 Task: Open a Black Tie Letter Template save the file as 'mortgage' Remove the following opetions from template: '1.	Type the sender company name_x000D_
2.	Type the sender company address_x000D_
3.	Type the recipient address_x000D_
4.	Type the closing_x000D_
5.	Type the sender title_x000D_
6.	Type the sender company name_x000D_
'Pick the date  '18 May, 2023' and type Salutation  Good Afternoon. Add body to the letter I am writing to express my concerns regarding the recent policy changes implemented by the organization. I believe these changes may have unintended consequences and adversely impact employee morale and productivity. I request a dialogue to address these concerns and explore potential alternatives.. Insert watermark  'Do not copy 48'
Action: Mouse moved to (22, 21)
Screenshot: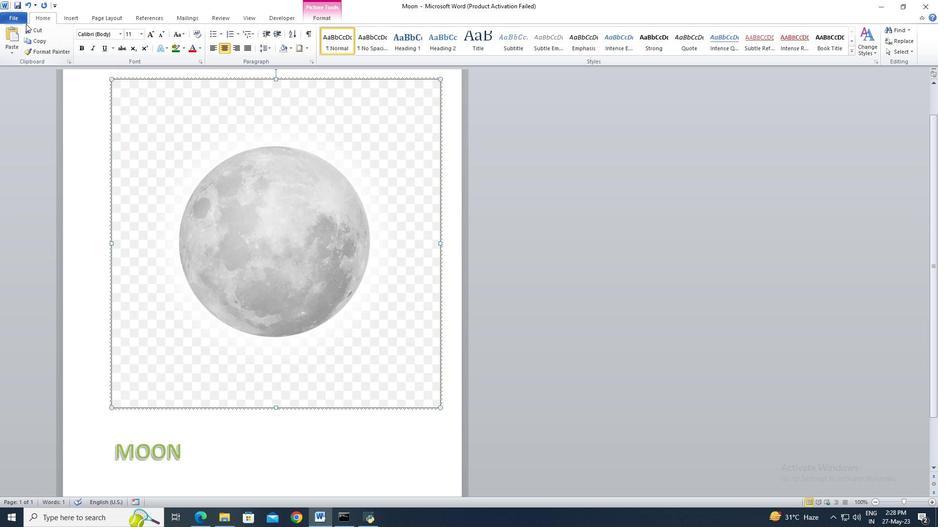 
Action: Mouse pressed left at (22, 21)
Screenshot: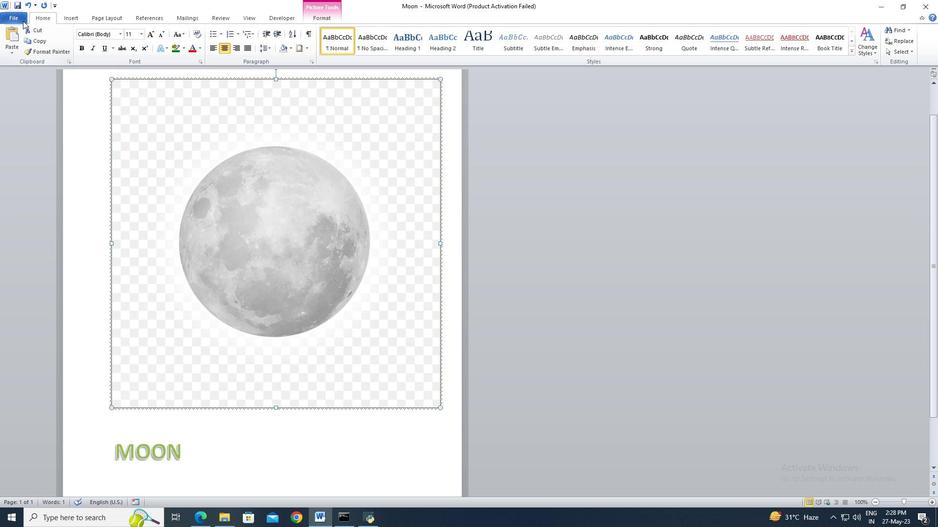 
Action: Mouse moved to (27, 127)
Screenshot: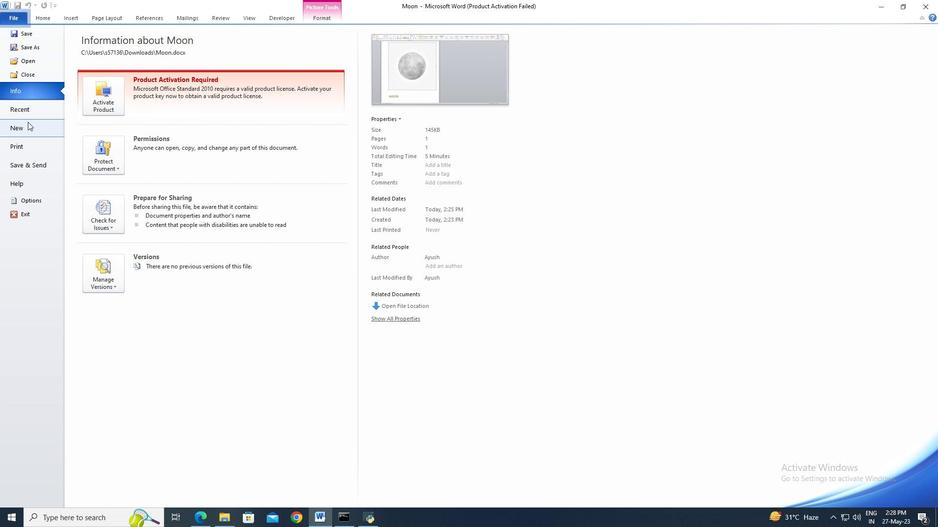 
Action: Mouse pressed left at (27, 127)
Screenshot: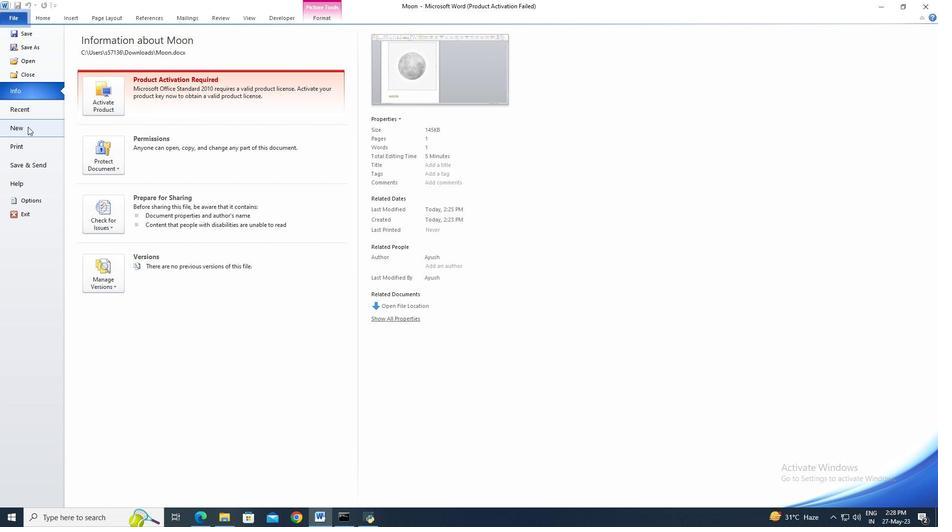 
Action: Mouse moved to (208, 110)
Screenshot: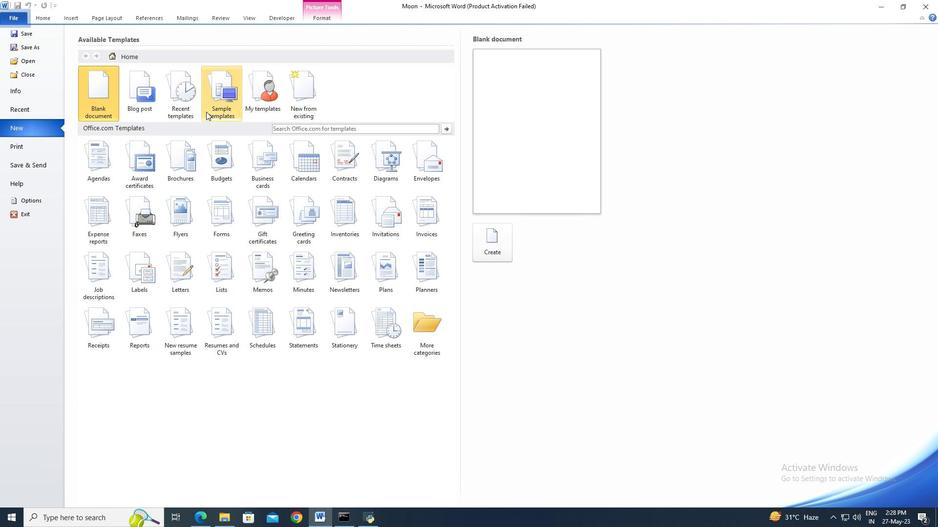
Action: Mouse pressed left at (208, 110)
Screenshot: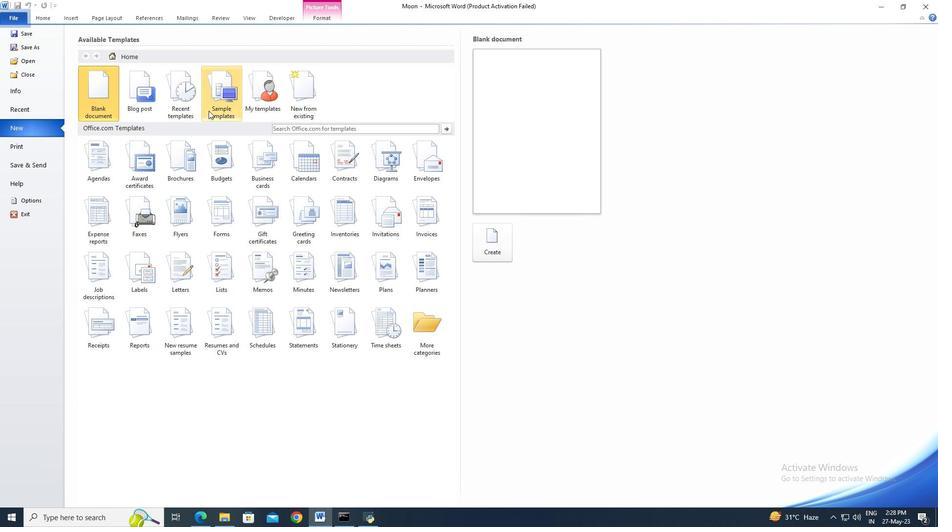 
Action: Mouse moved to (317, 197)
Screenshot: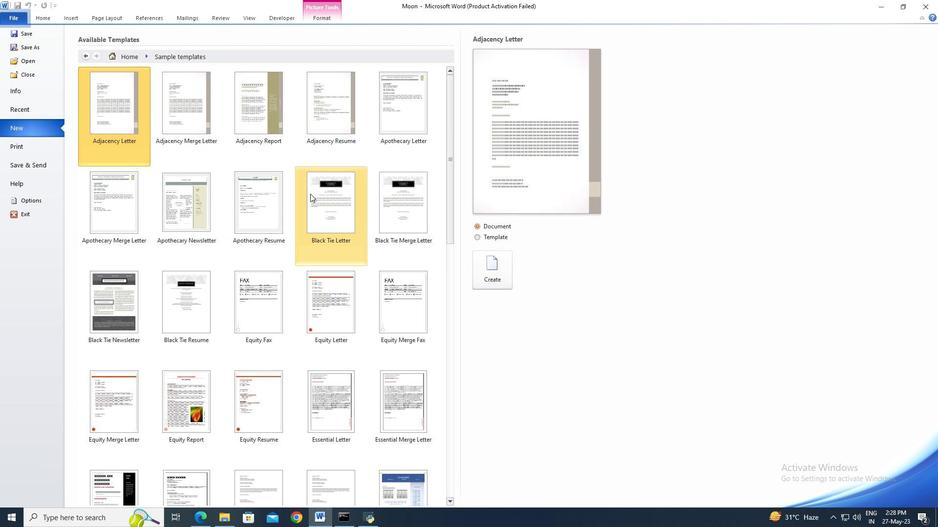 
Action: Mouse pressed left at (317, 197)
Screenshot: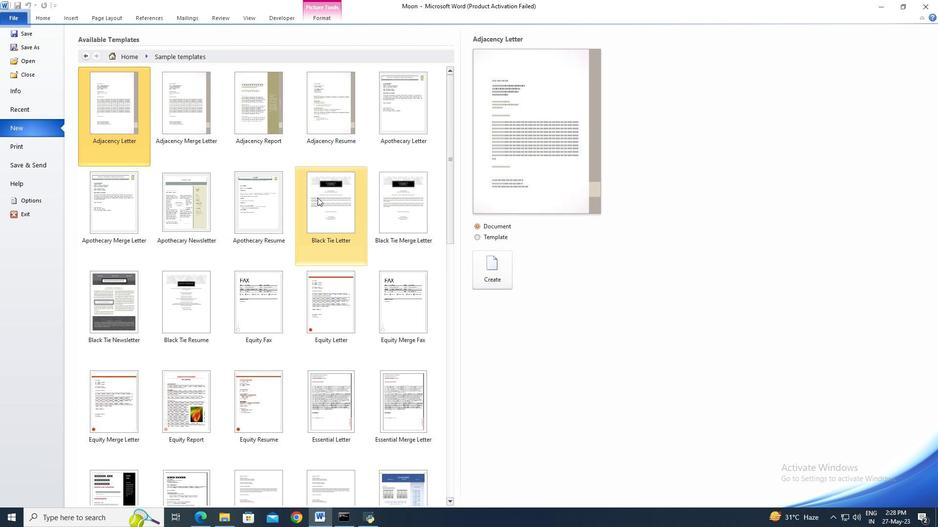 
Action: Mouse moved to (476, 237)
Screenshot: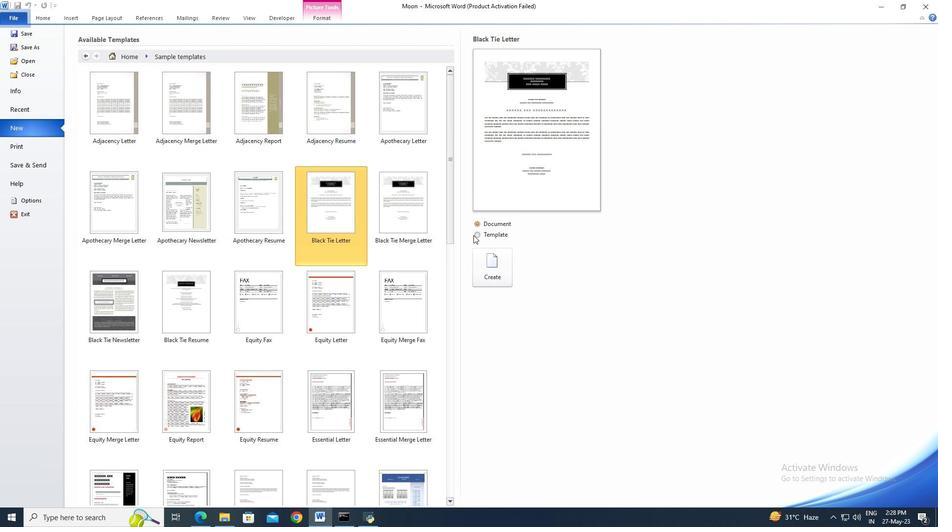 
Action: Mouse pressed left at (476, 237)
Screenshot: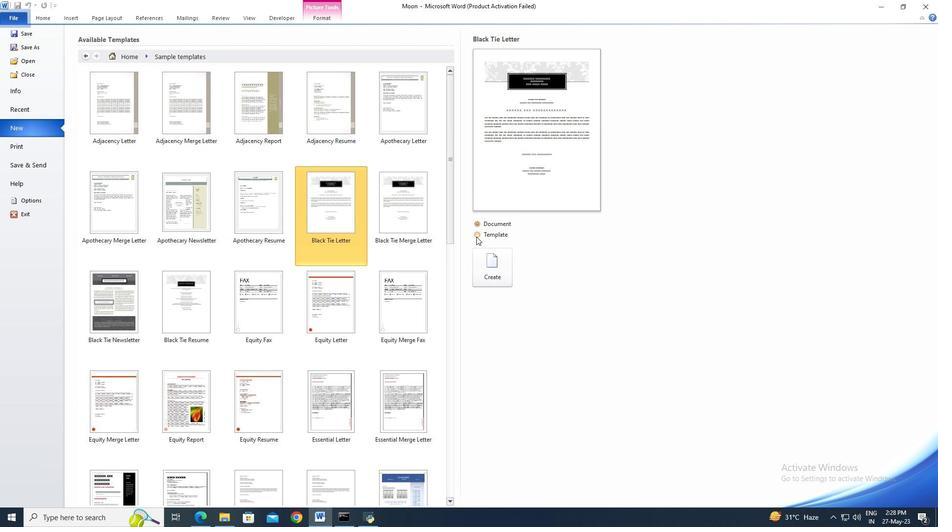 
Action: Mouse moved to (482, 259)
Screenshot: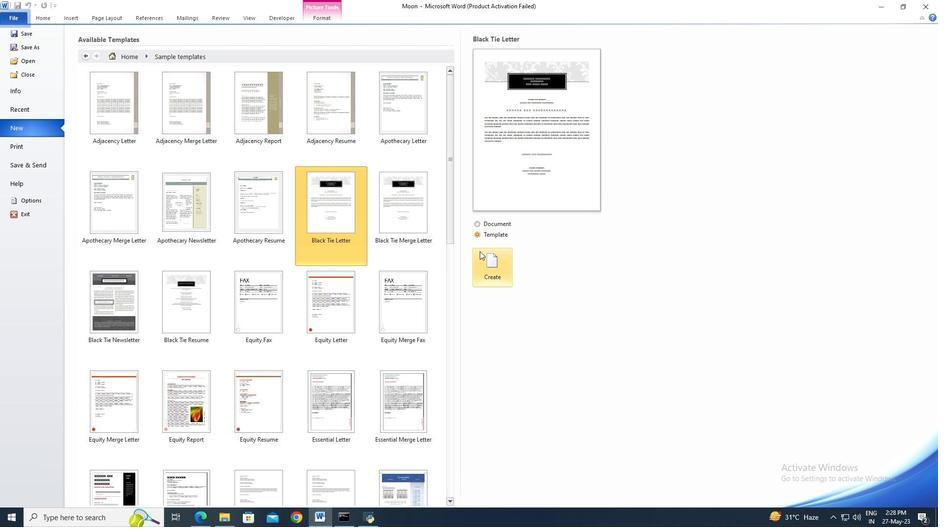 
Action: Mouse pressed left at (482, 259)
Screenshot: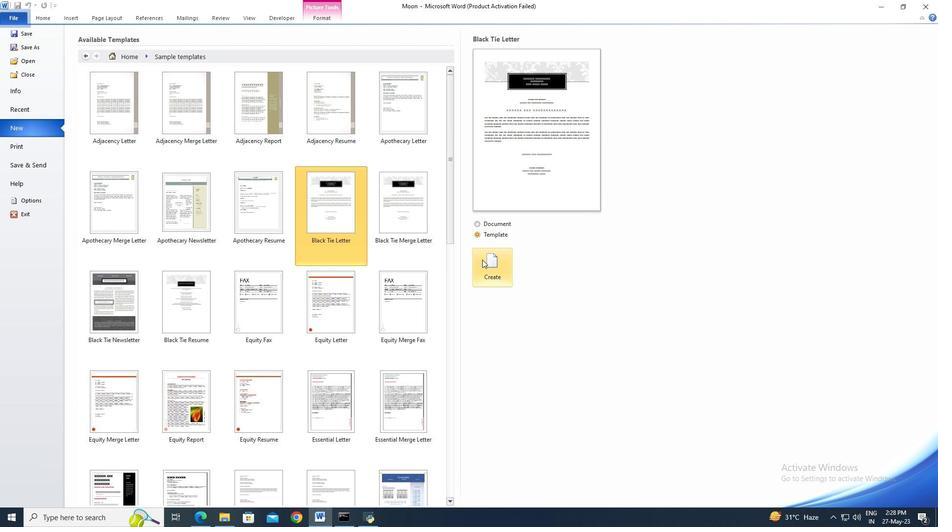 
Action: Mouse moved to (22, 21)
Screenshot: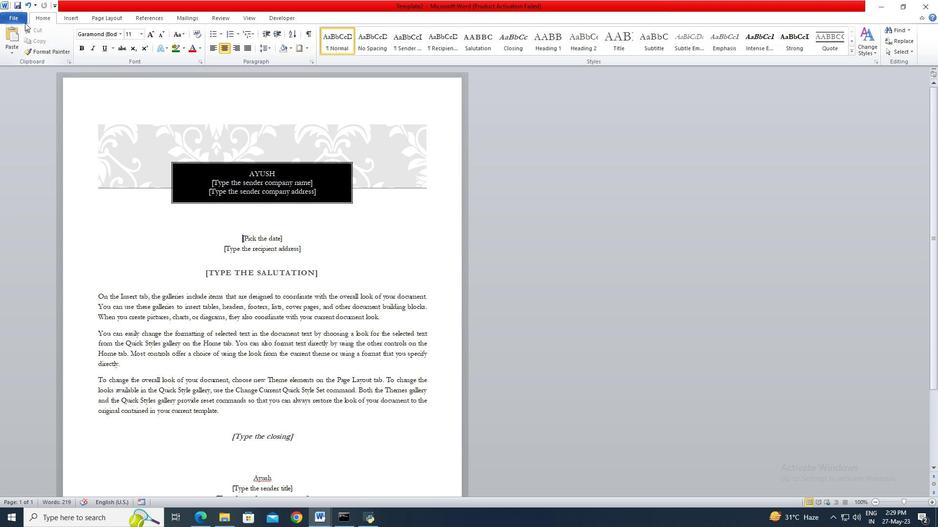 
Action: Mouse pressed left at (22, 21)
Screenshot: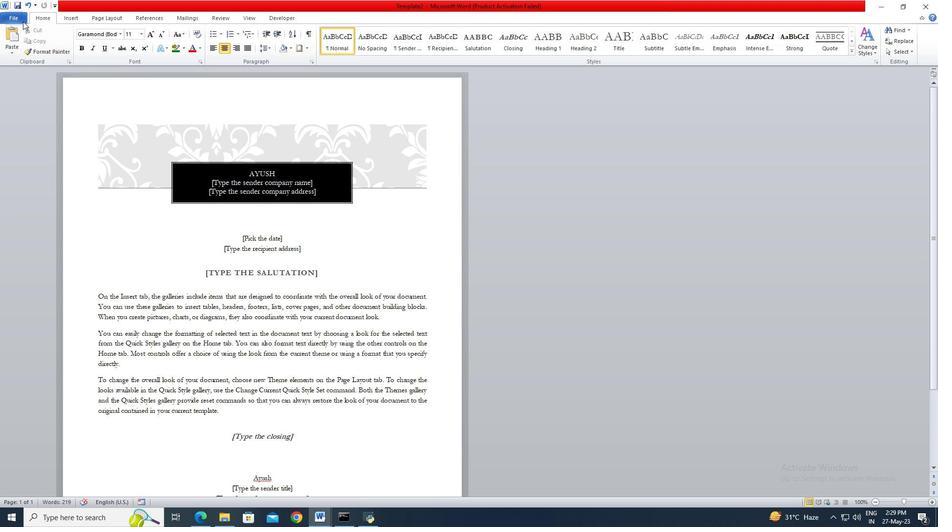 
Action: Mouse moved to (24, 45)
Screenshot: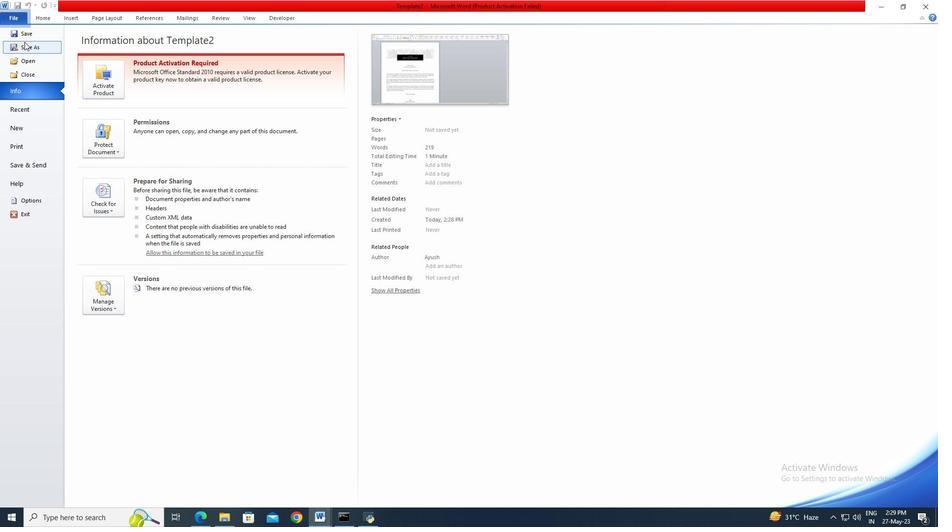 
Action: Mouse pressed left at (24, 45)
Screenshot: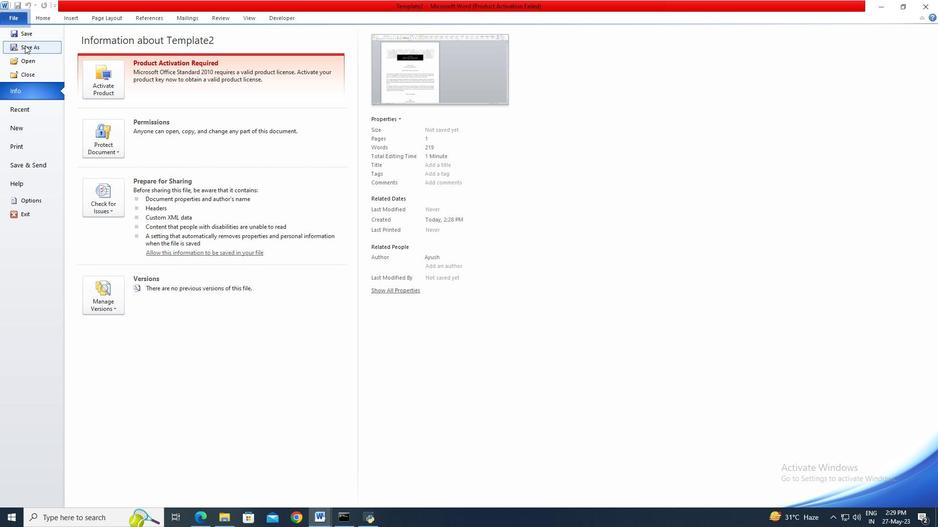 
Action: Mouse moved to (43, 103)
Screenshot: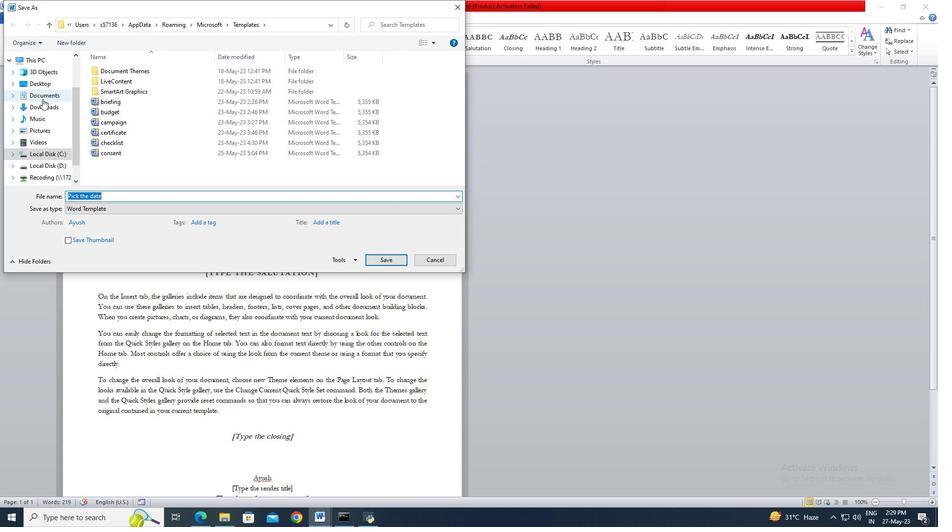 
Action: Mouse pressed left at (43, 103)
Screenshot: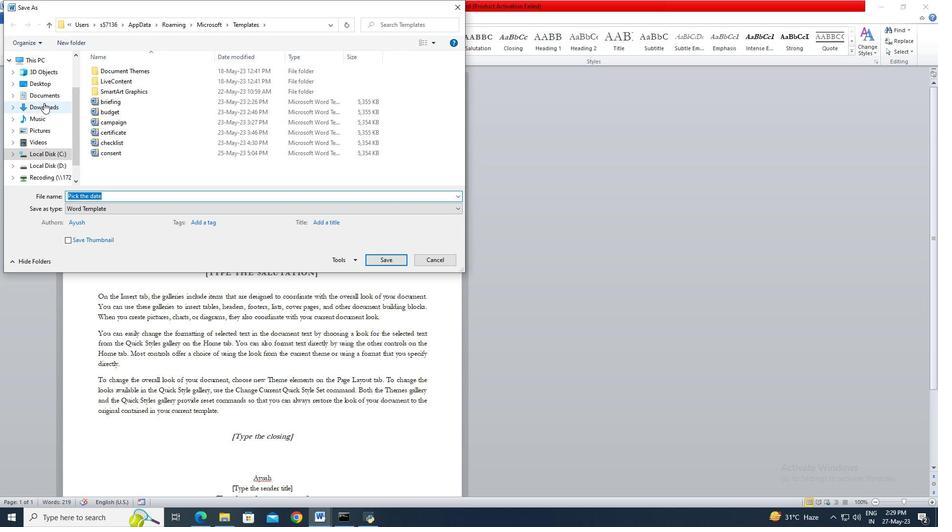 
Action: Mouse moved to (86, 194)
Screenshot: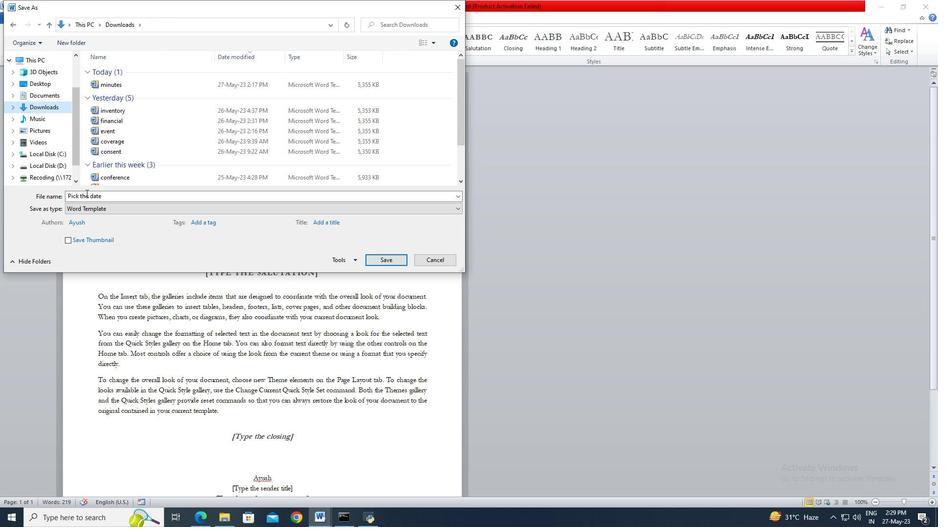 
Action: Mouse pressed left at (86, 194)
Screenshot: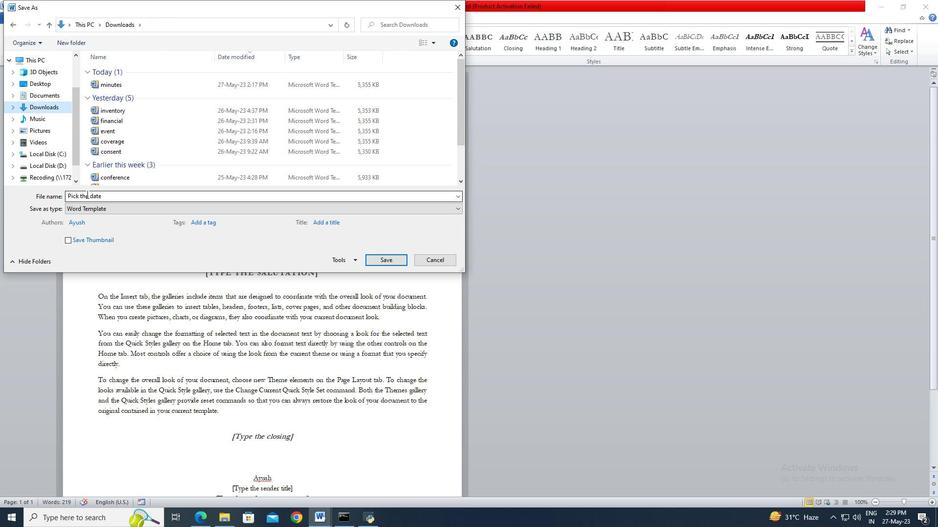 
Action: Key pressed mortgage
Screenshot: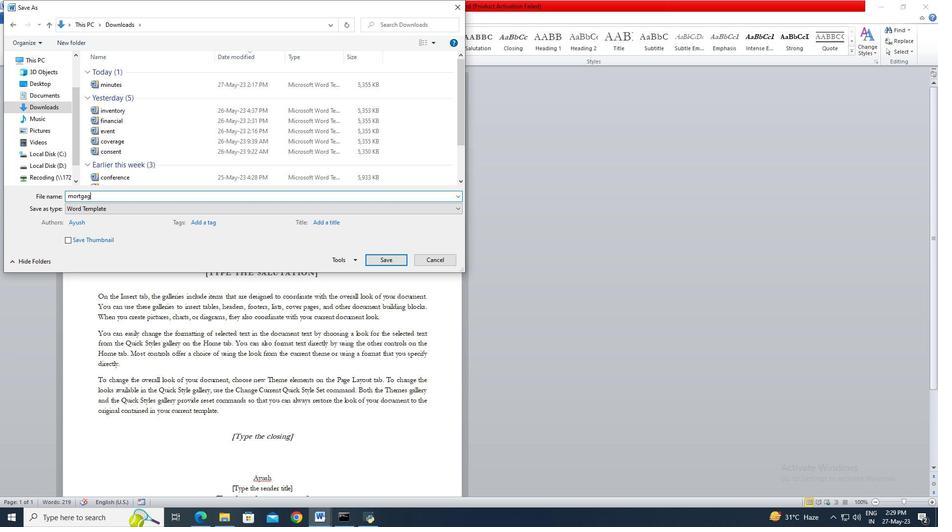 
Action: Mouse moved to (372, 261)
Screenshot: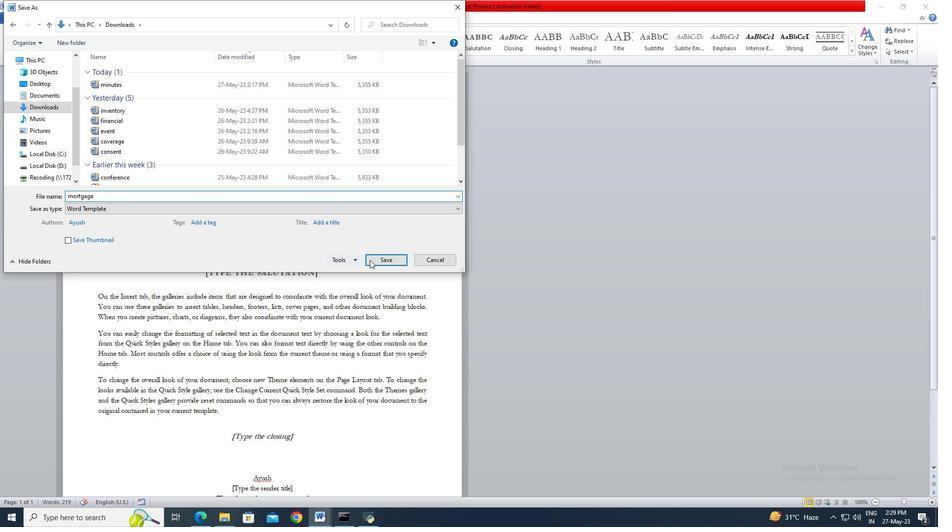 
Action: Mouse pressed left at (372, 261)
Screenshot: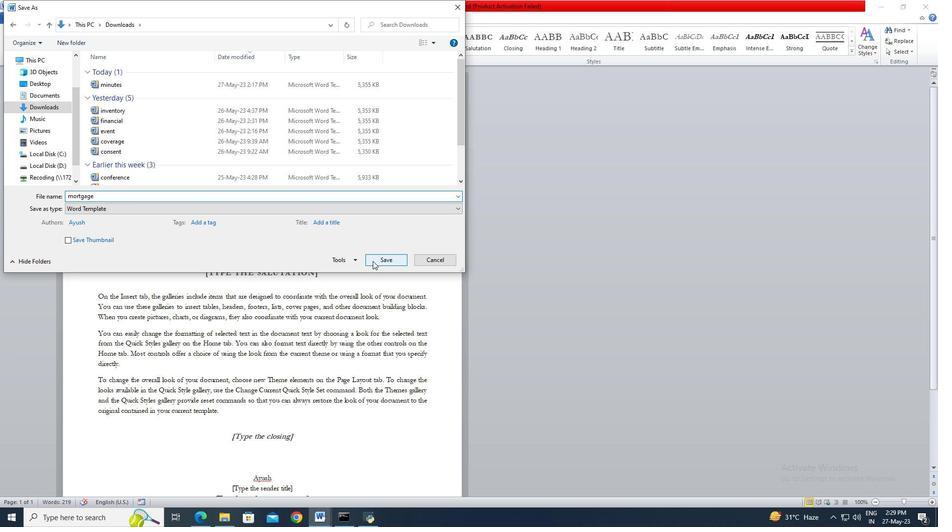 
Action: Mouse moved to (315, 182)
Screenshot: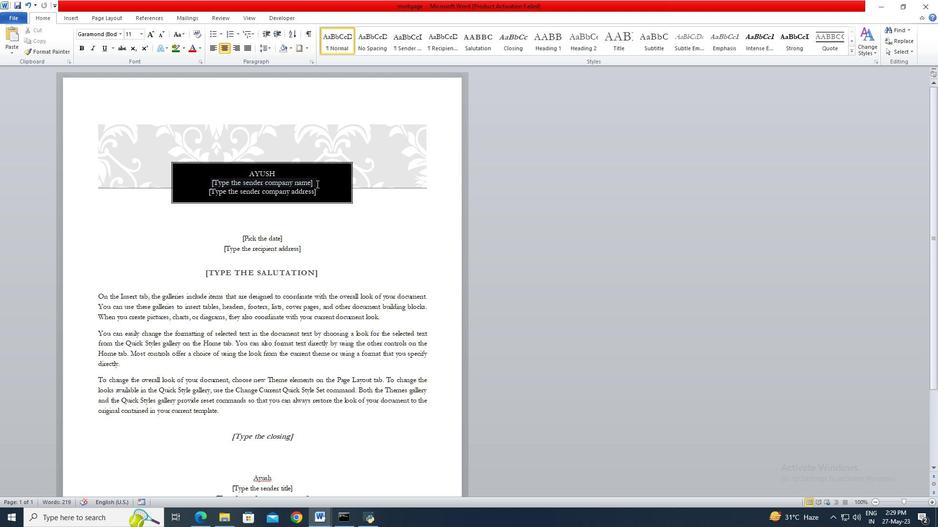 
Action: Mouse pressed left at (315, 182)
Screenshot: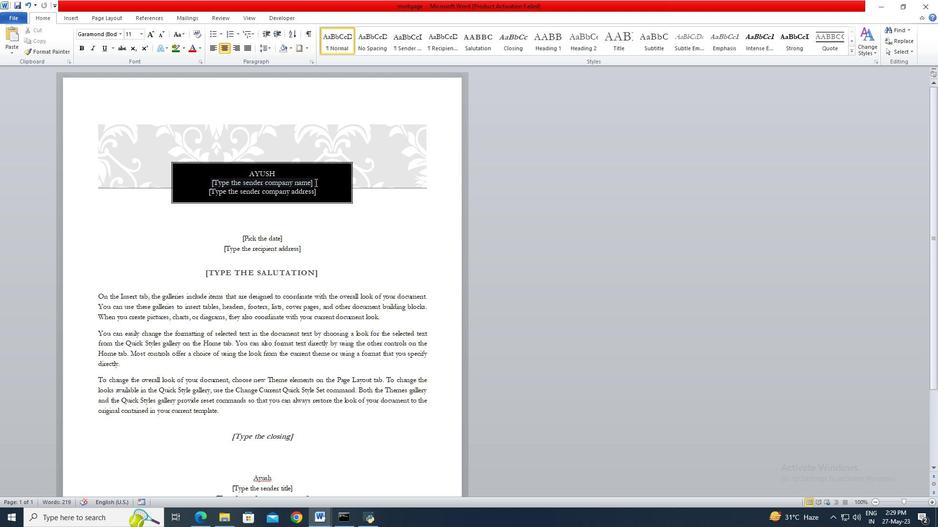 
Action: Key pressed <Key.backspace>
Screenshot: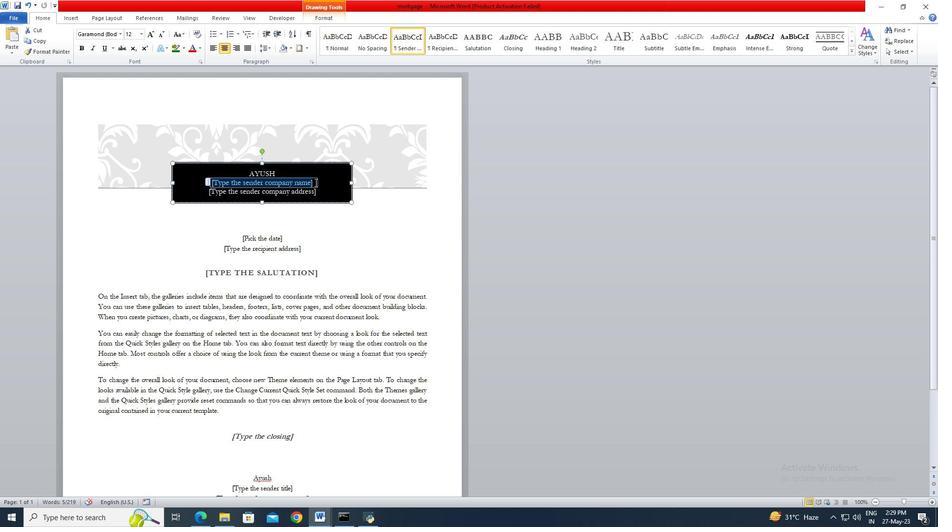 
Action: Mouse moved to (315, 182)
Screenshot: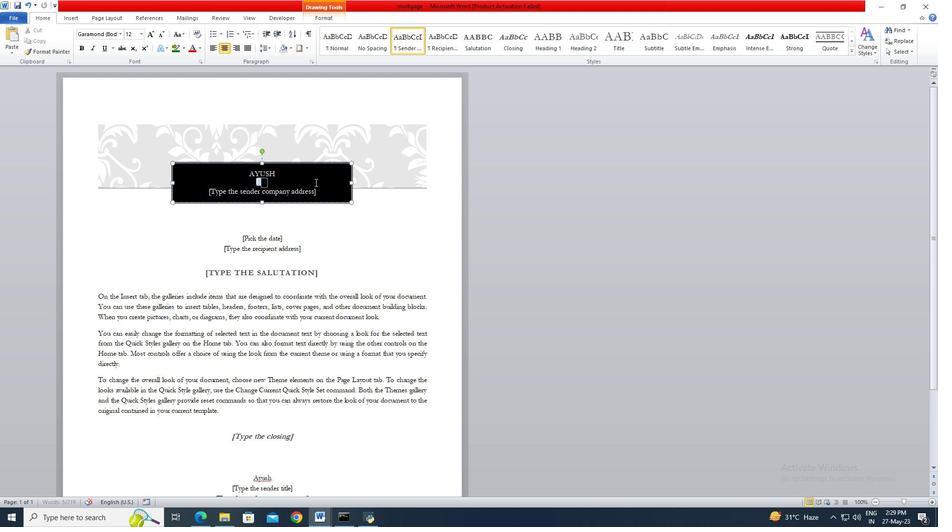 
Action: Key pressed <Key.delete>
Screenshot: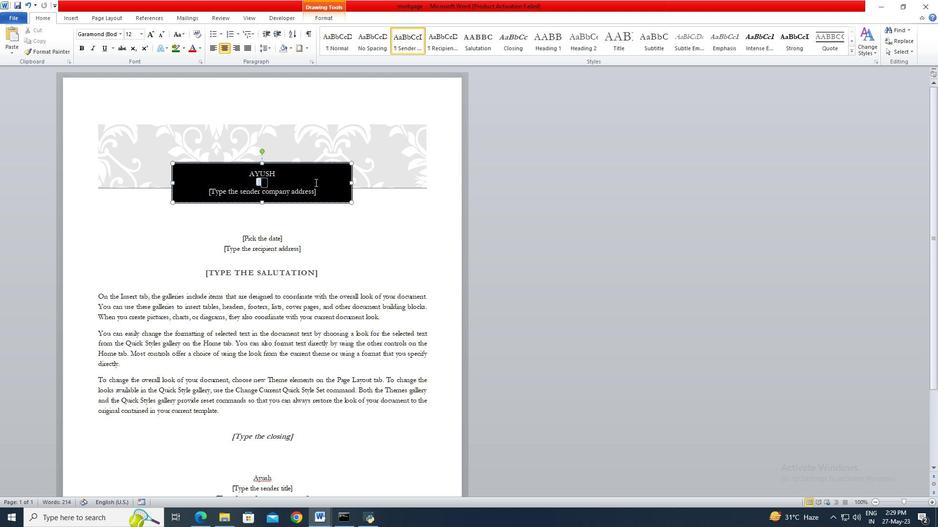 
Action: Mouse moved to (315, 191)
Screenshot: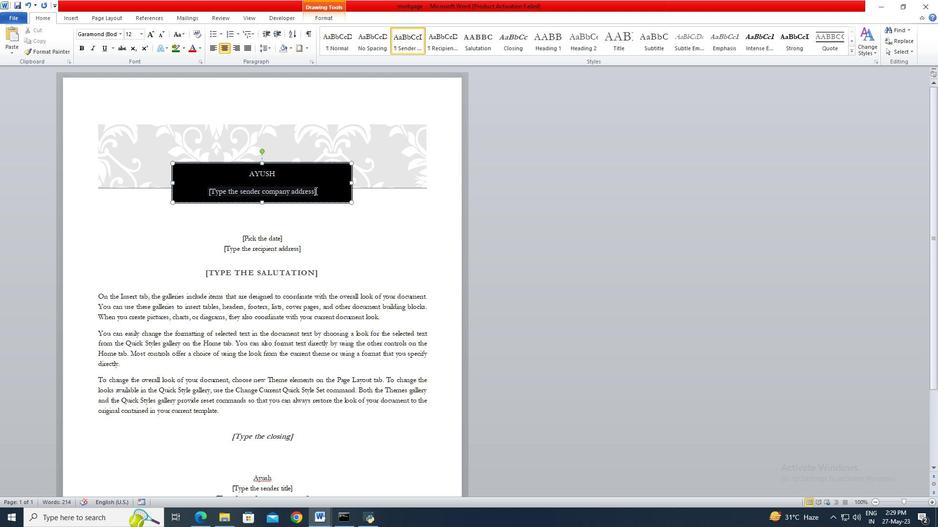 
Action: Mouse pressed left at (315, 191)
Screenshot: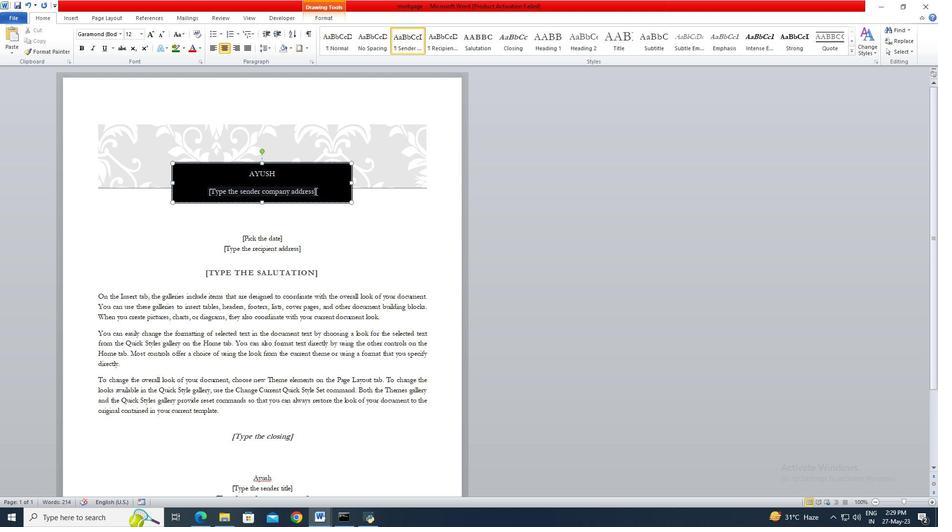 
Action: Key pressed <Key.backspace>
Screenshot: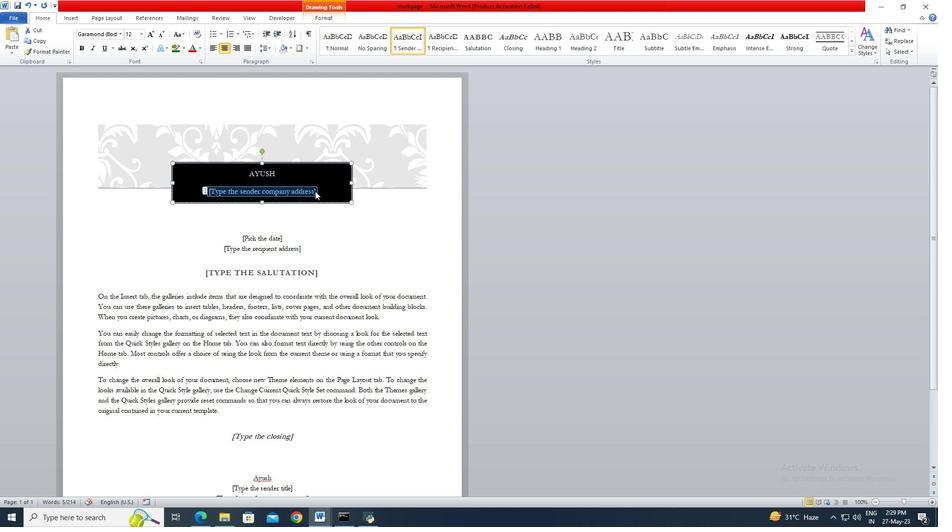 
Action: Mouse moved to (296, 254)
Screenshot: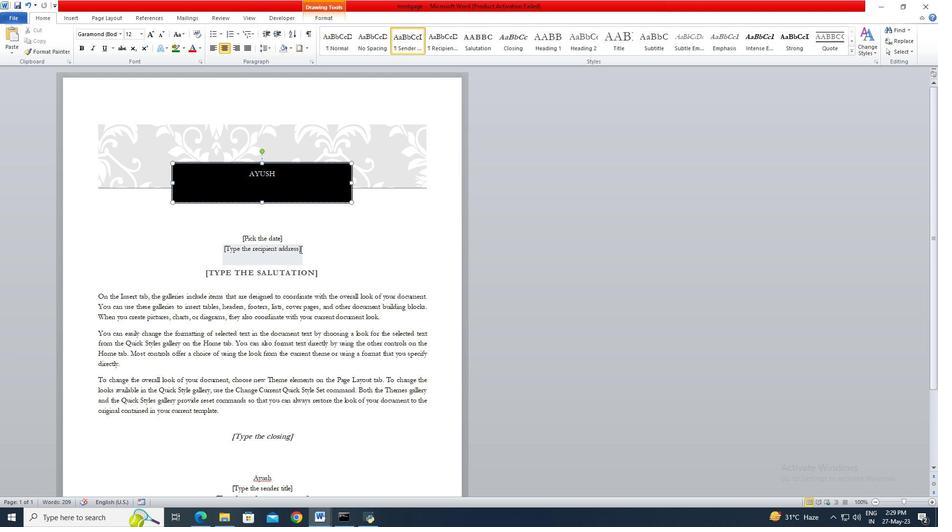 
Action: Mouse pressed left at (296, 254)
Screenshot: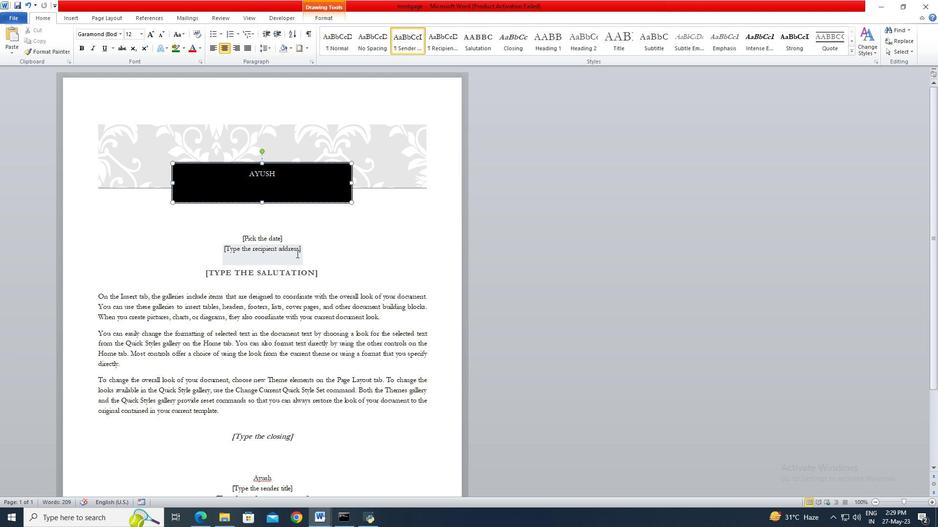 
Action: Key pressed <Key.backspace>
Screenshot: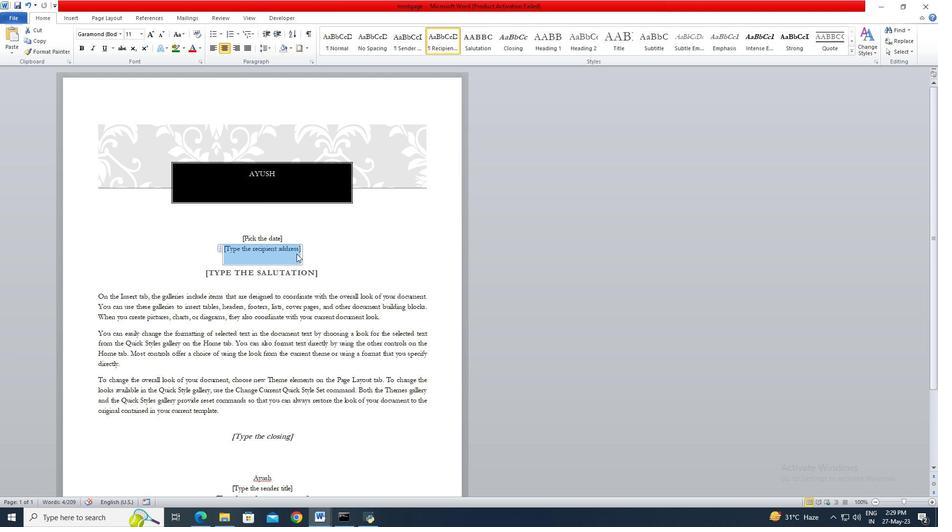 
Action: Mouse scrolled (296, 253) with delta (0, 0)
Screenshot: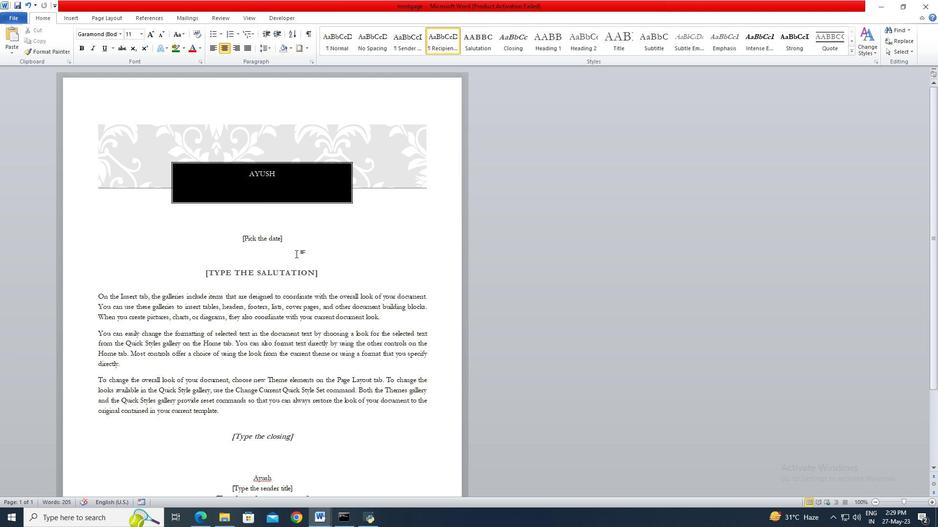 
Action: Mouse scrolled (296, 253) with delta (0, 0)
Screenshot: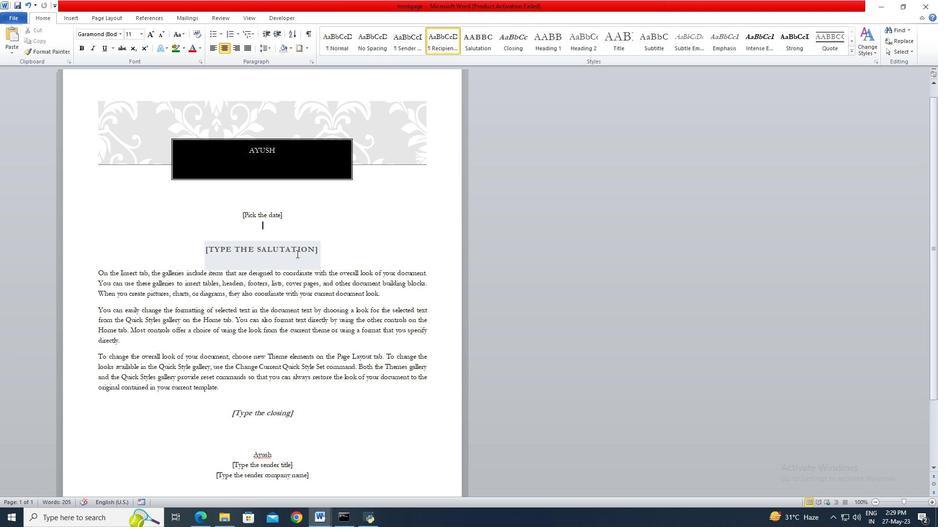 
Action: Mouse scrolled (296, 253) with delta (0, 0)
Screenshot: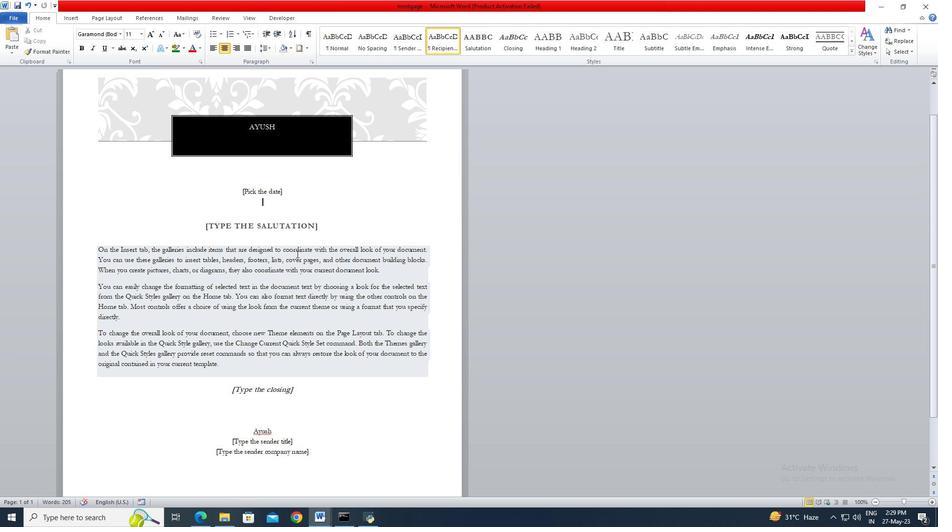
Action: Mouse moved to (289, 368)
Screenshot: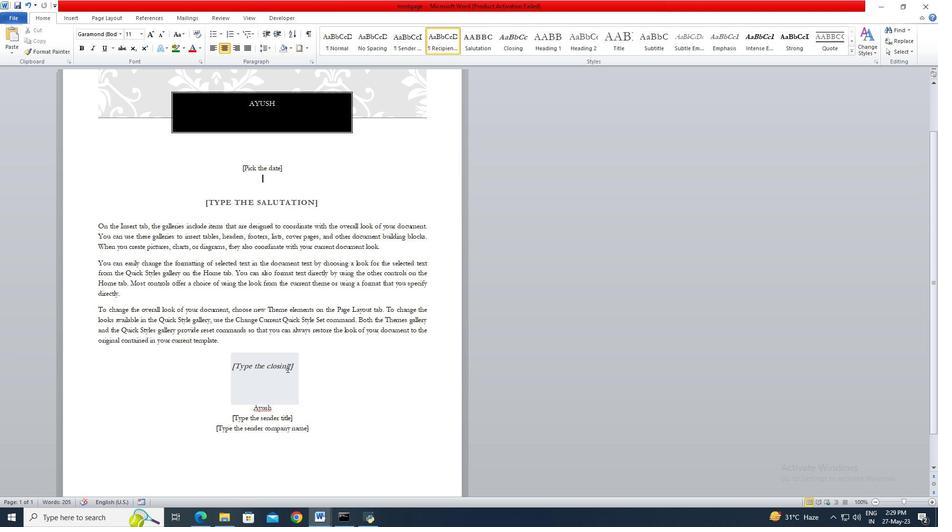 
Action: Mouse pressed left at (289, 368)
Screenshot: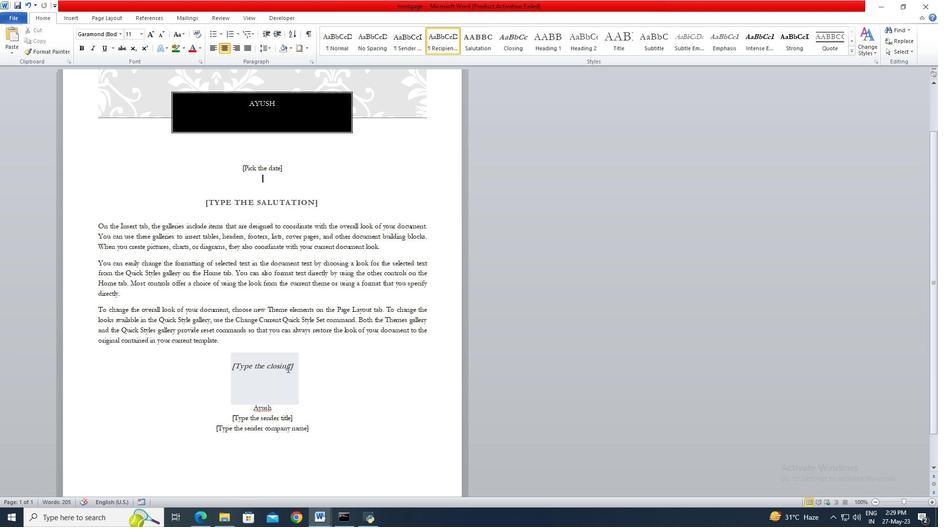 
Action: Key pressed <Key.backspace>
Screenshot: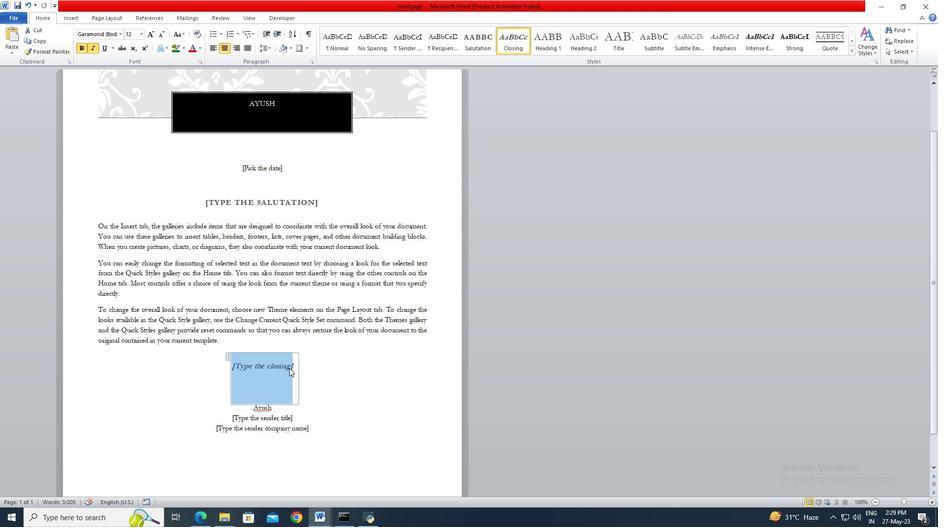 
Action: Mouse moved to (288, 417)
Screenshot: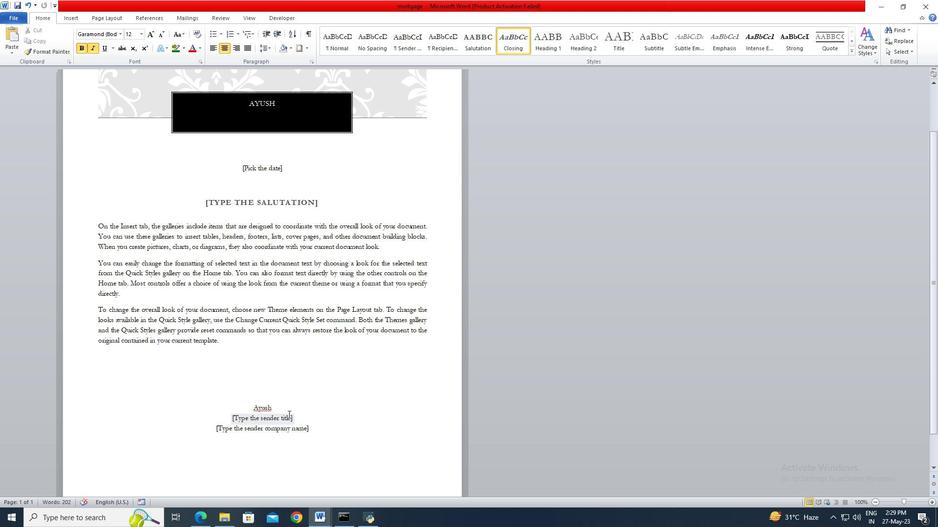 
Action: Mouse pressed left at (288, 417)
Screenshot: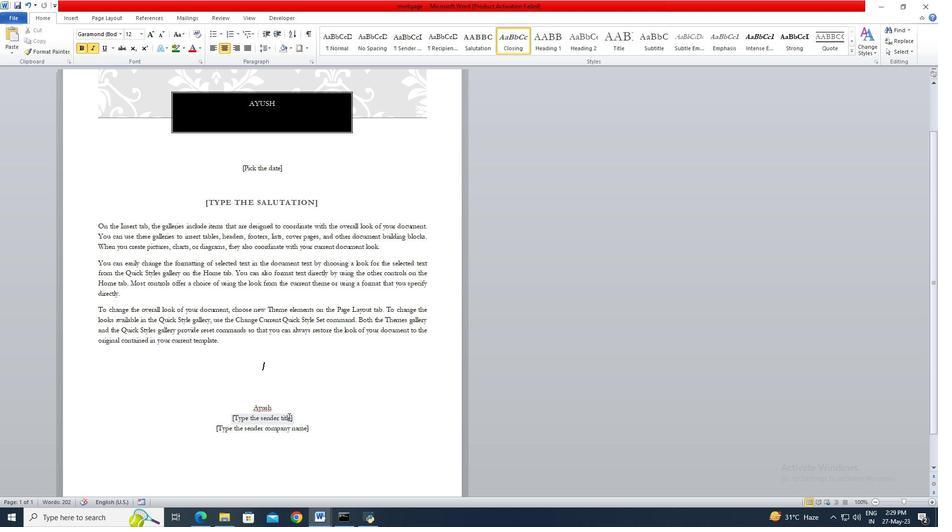 
Action: Key pressed <Key.backspace>
Screenshot: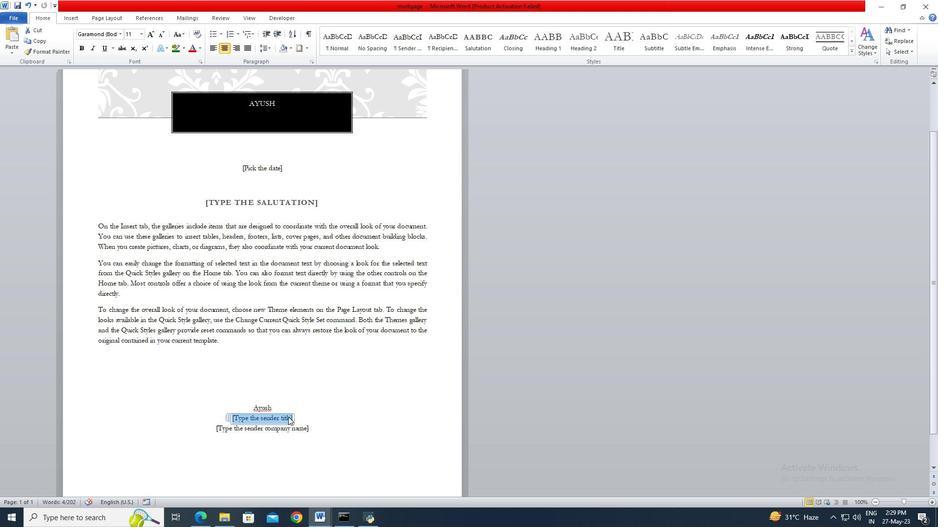 
Action: Mouse moved to (292, 428)
Screenshot: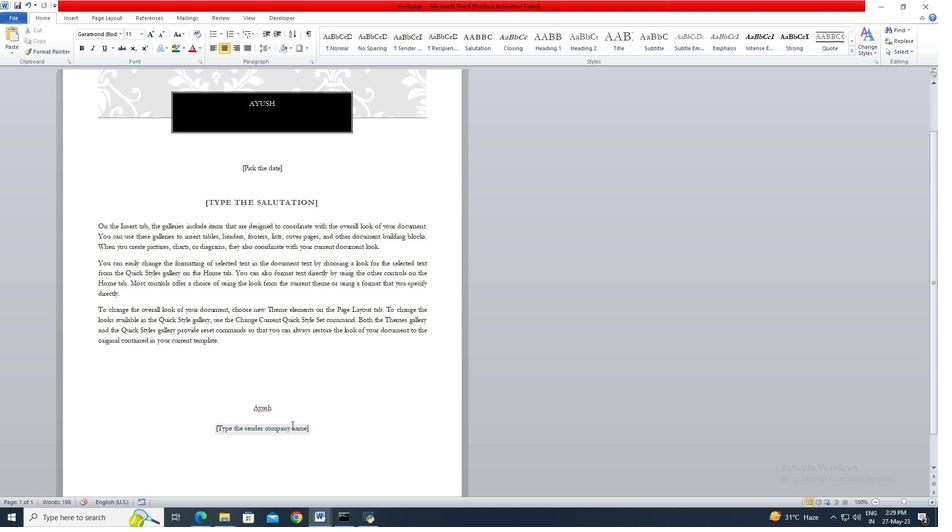 
Action: Mouse pressed left at (292, 428)
Screenshot: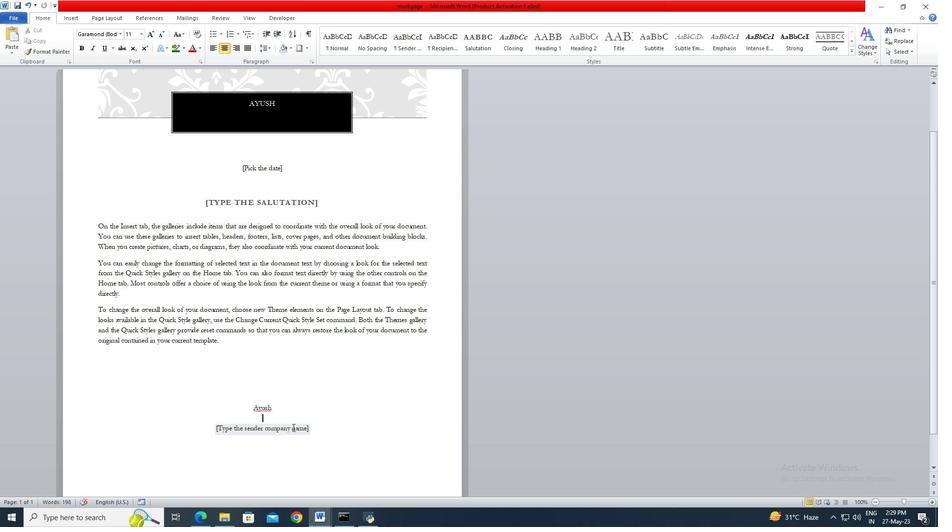 
Action: Key pressed <Key.backspace><Key.delete>
Screenshot: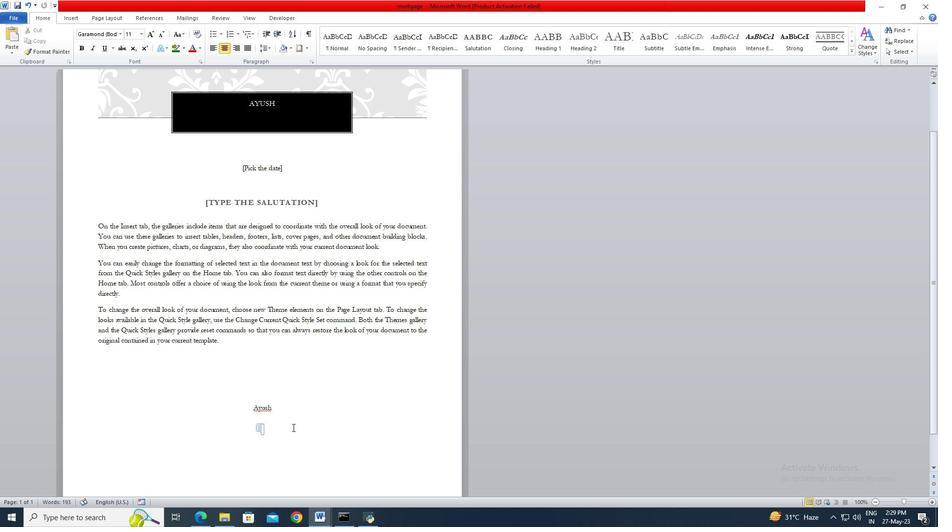 
Action: Mouse moved to (251, 172)
Screenshot: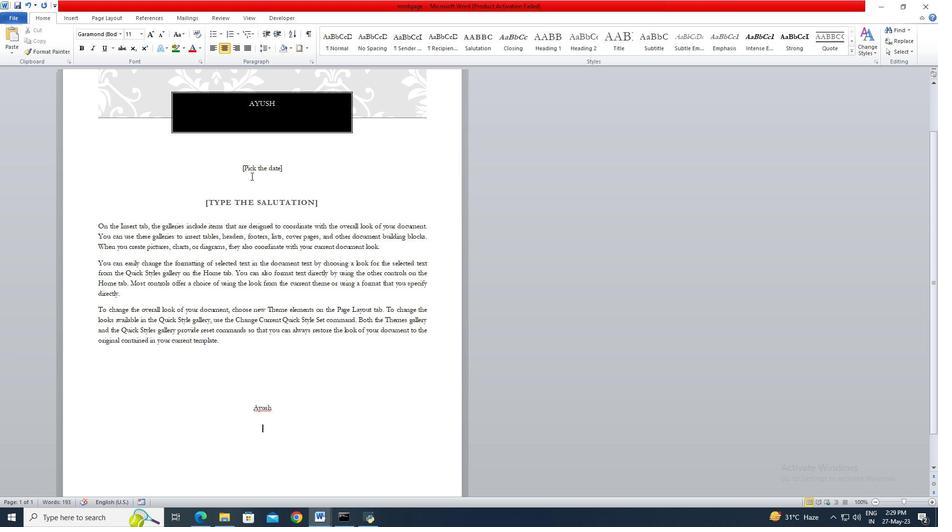 
Action: Mouse pressed left at (251, 172)
Screenshot: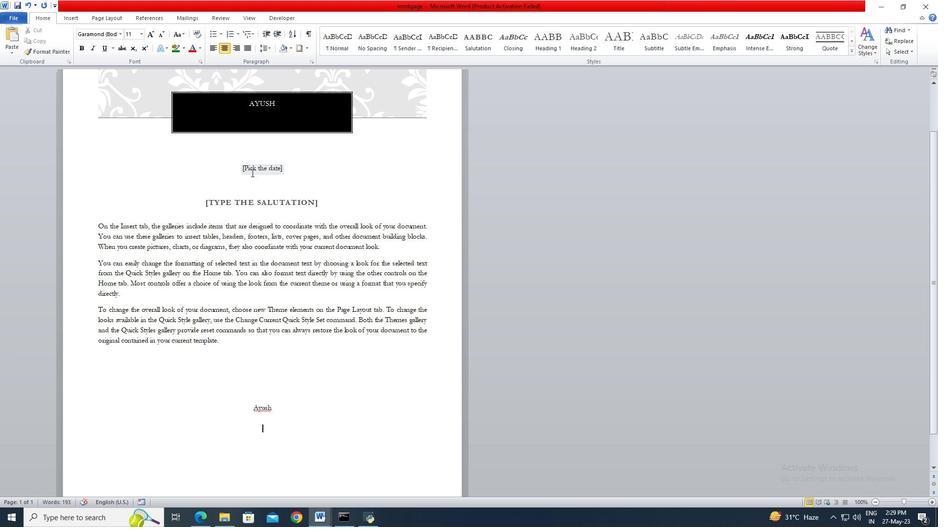 
Action: Mouse moved to (288, 169)
Screenshot: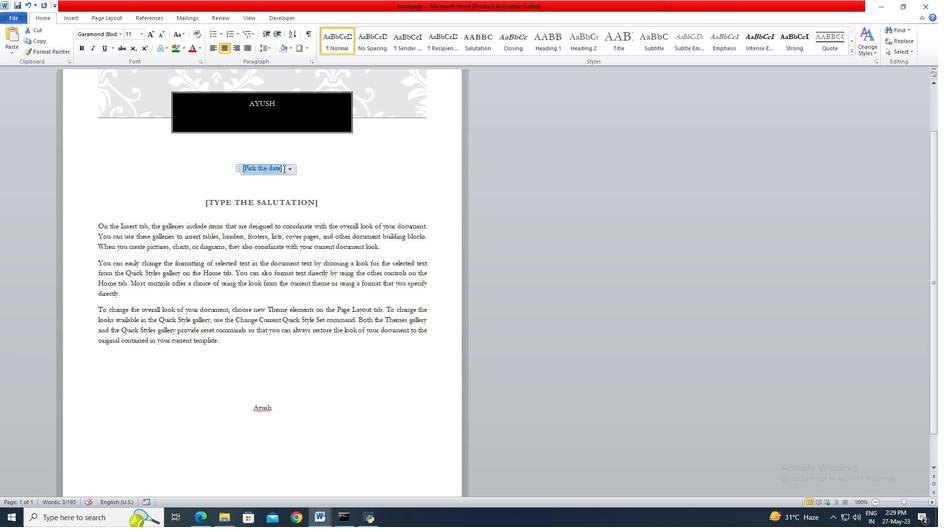 
Action: Mouse pressed left at (288, 169)
Screenshot: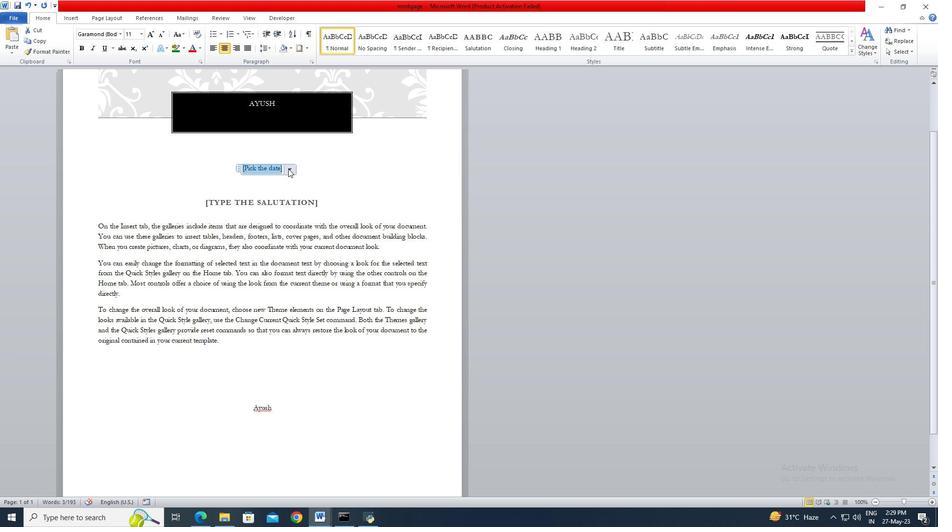 
Action: Mouse moved to (256, 214)
Screenshot: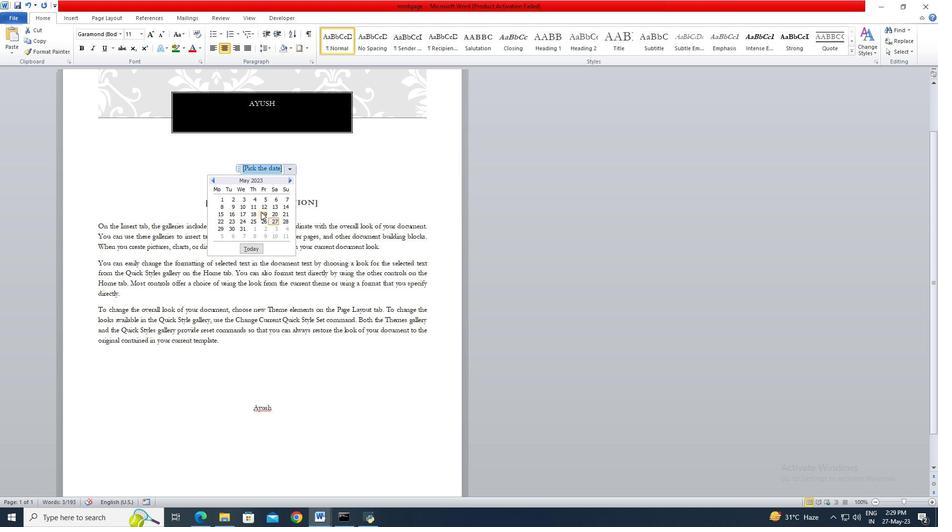 
Action: Mouse pressed left at (256, 214)
Screenshot: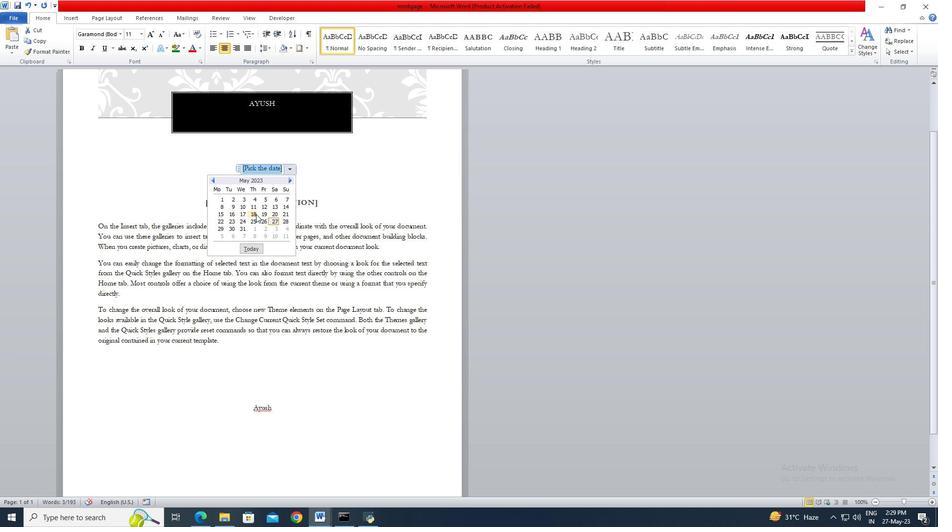 
Action: Mouse moved to (252, 208)
Screenshot: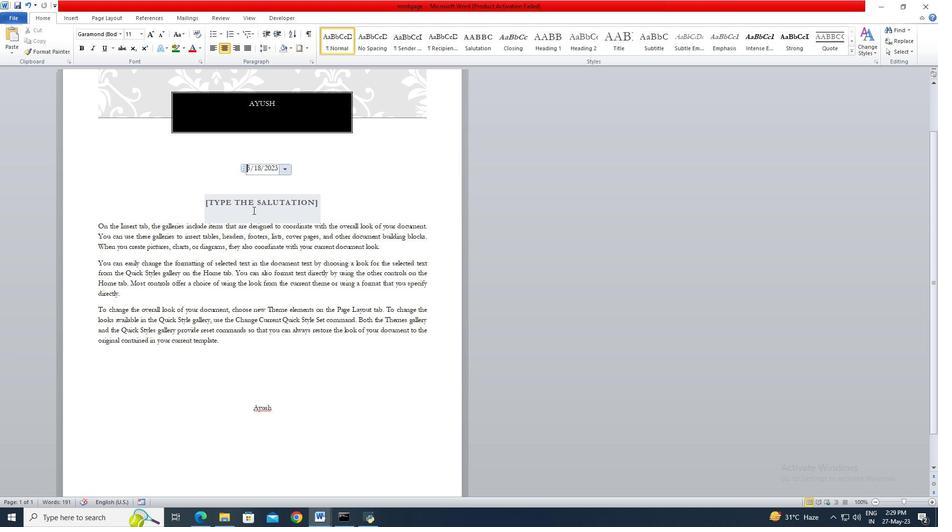 
Action: Mouse pressed left at (252, 208)
Screenshot: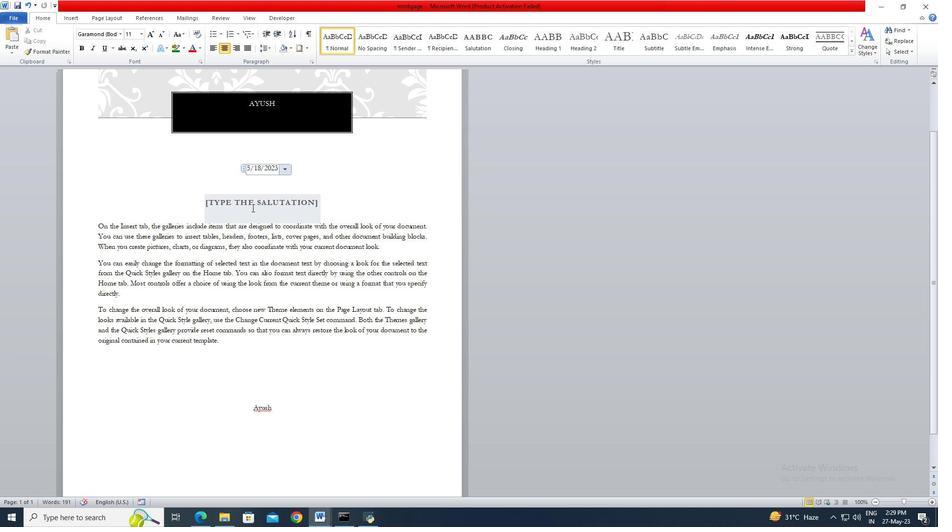 
Action: Key pressed <Key.shift>Good<Key.space><Key.shift>Afternoon
Screenshot: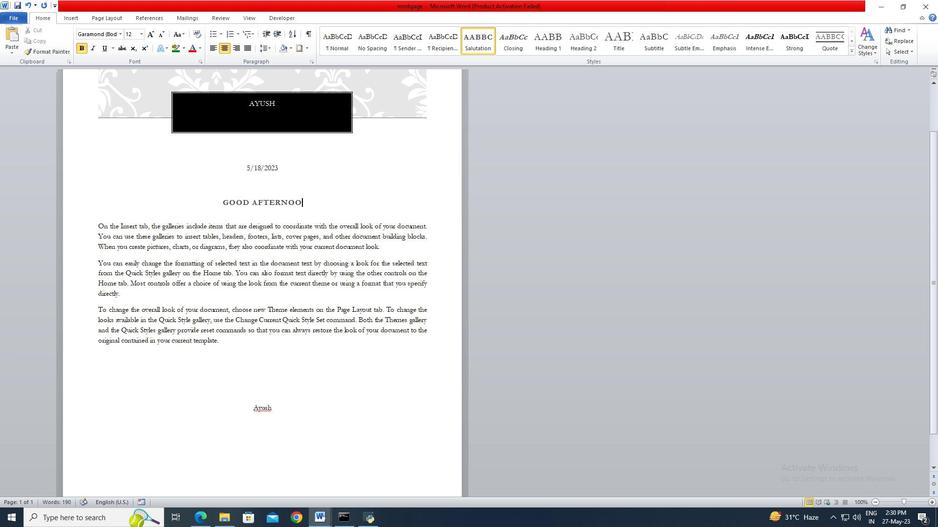 
Action: Mouse moved to (185, 227)
Screenshot: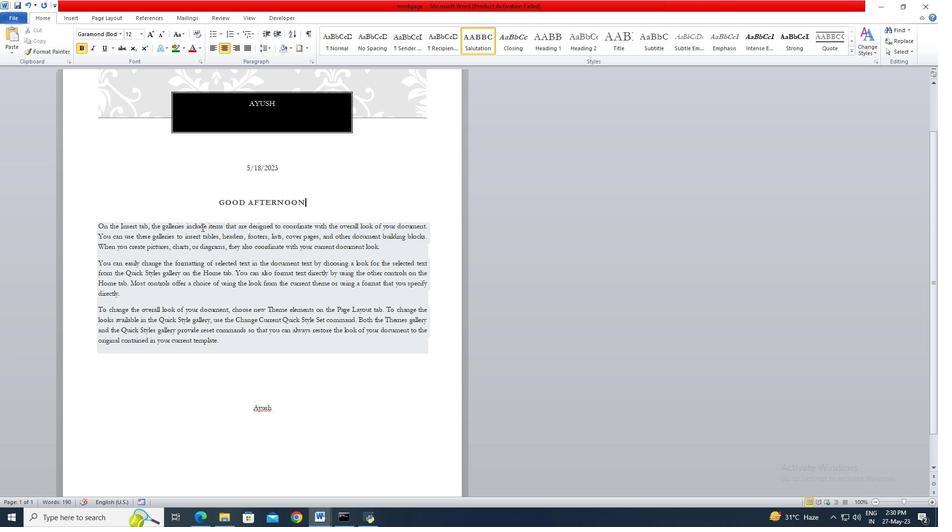 
Action: Mouse pressed left at (185, 227)
Screenshot: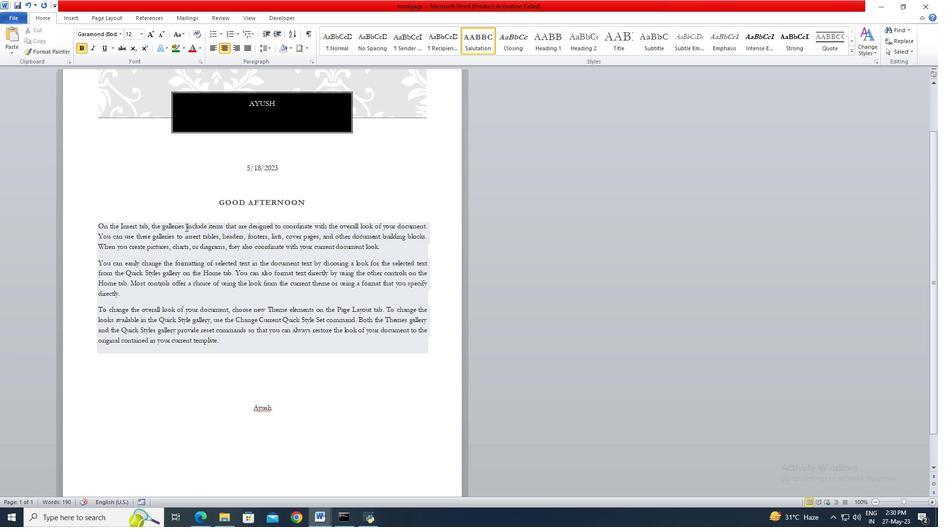 
Action: Mouse moved to (187, 230)
Screenshot: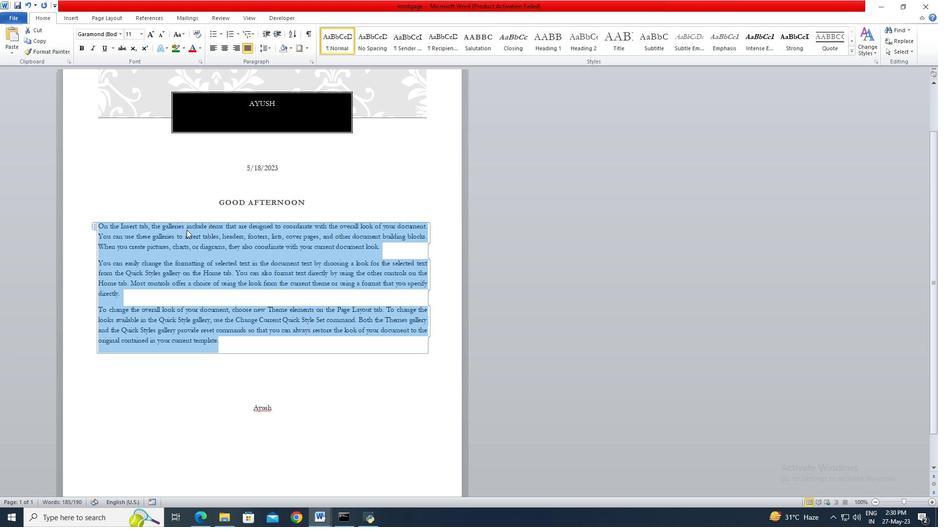 
Action: Key pressed <Key.shift>I<Key.space>am<Key.space>writing<Key.space>to<Key.space>express<Key.space>my<Key.space>concerns<Key.space>regarding<Key.space>the<Key.space>recent<Key.space>polici<Key.backspace>y<Key.space>changes<Key.space>implemented<Key.space>by<Key.space>the<Key.space>organization.<Key.space><Key.shift>I<Key.space>believe<Key.space>these<Key.space>changes<Key.space>may<Key.space>have<Key.space>unintended<Key.space>consequences<Key.space>and<Key.space>adversely<Key.space>impact<Key.space>employee<Key.space>morale<Key.space>and<Key.space>productivity.<Key.space><Key.shift>I<Key.space>request<Key.space>a<Key.space>dialogue<Key.space>to<Key.space>address<Key.space>these<Key.space>concerns<Key.space>and<Key.space>explore<Key.space>potential<Key.space>alternatives.
Screenshot: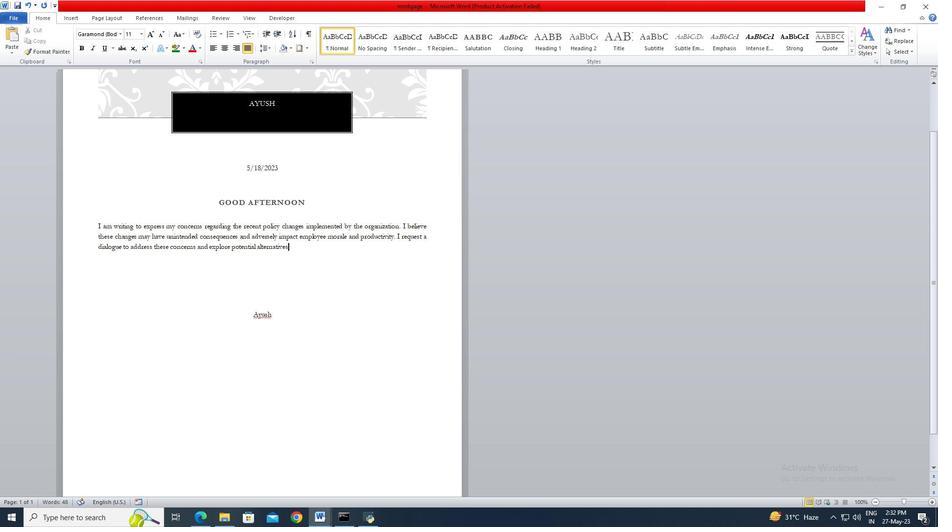 
Action: Mouse moved to (111, 20)
Screenshot: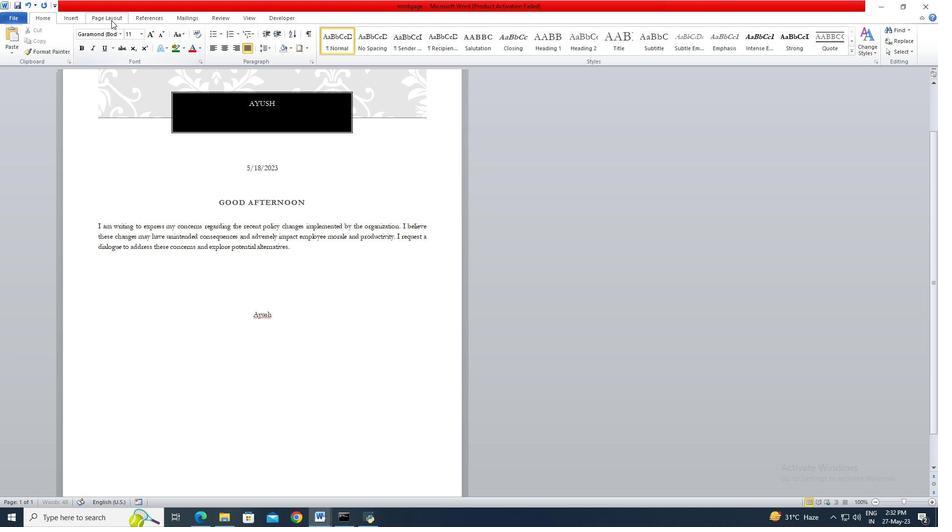 
Action: Mouse pressed left at (111, 20)
Screenshot: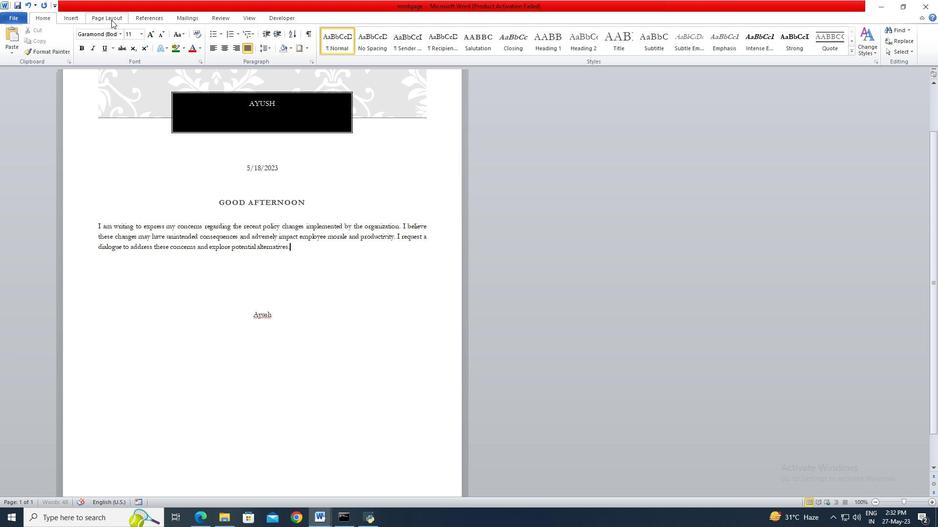 
Action: Mouse moved to (220, 51)
Screenshot: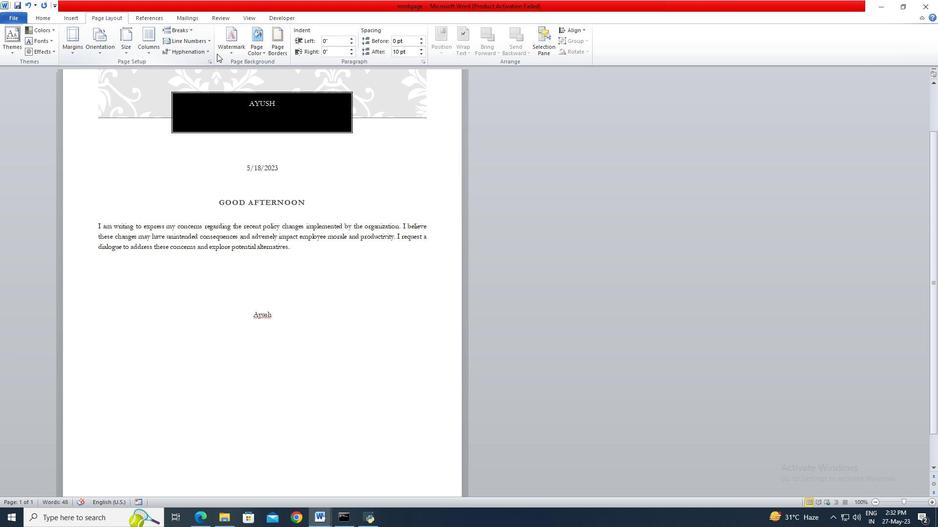 
Action: Mouse pressed left at (220, 51)
Screenshot: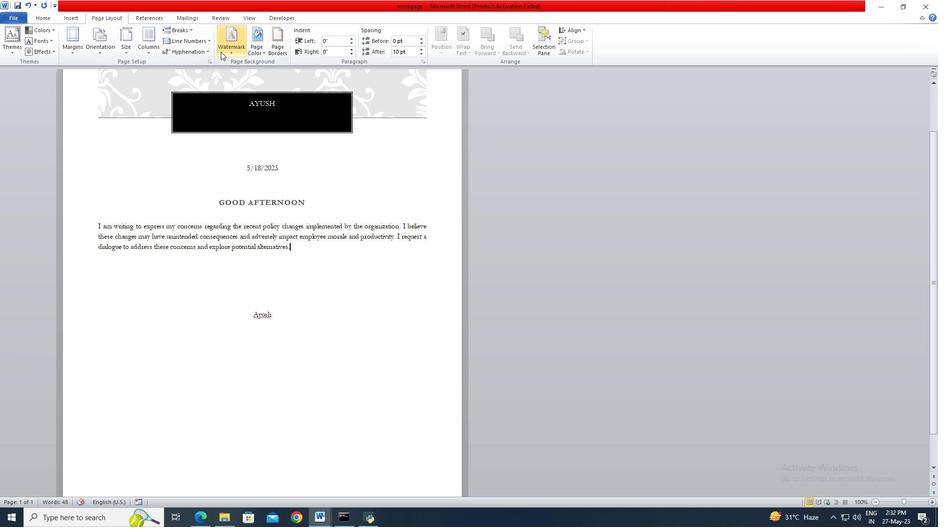 
Action: Mouse moved to (273, 345)
Screenshot: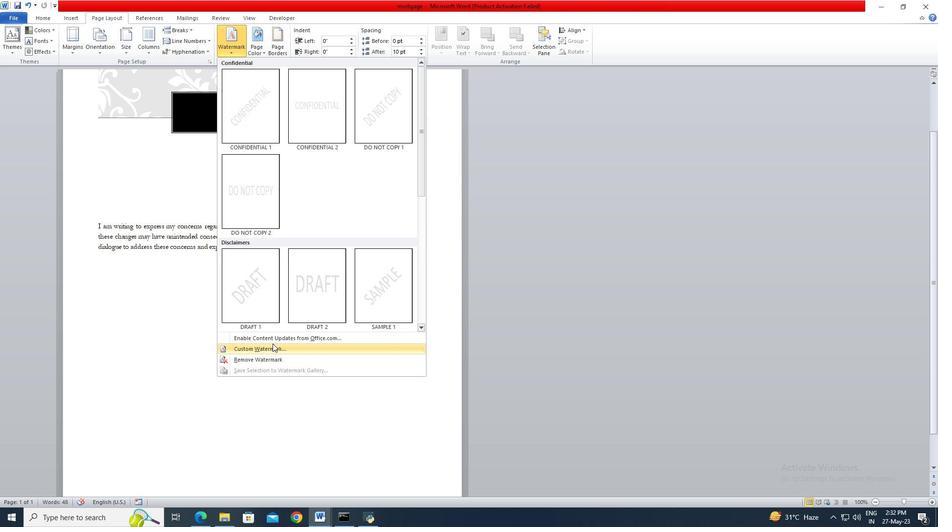 
Action: Mouse pressed left at (273, 345)
Screenshot: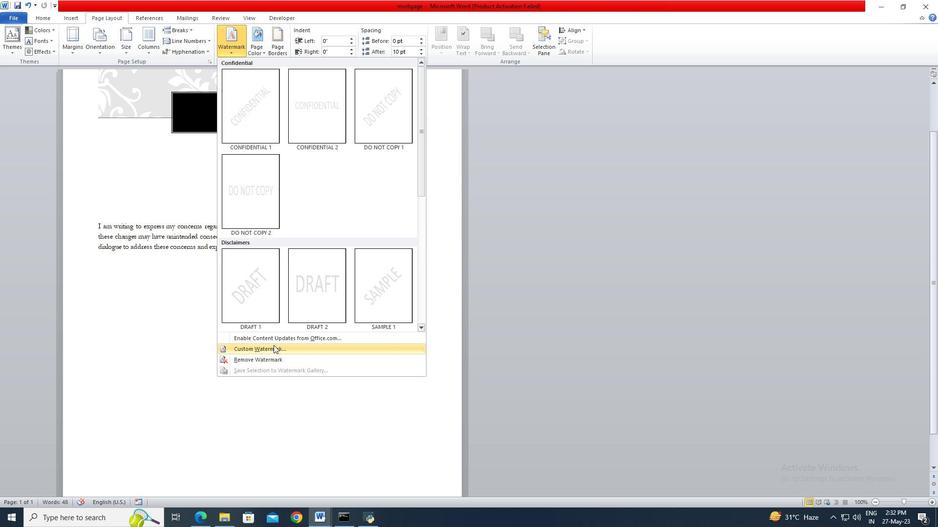 
Action: Mouse moved to (382, 232)
Screenshot: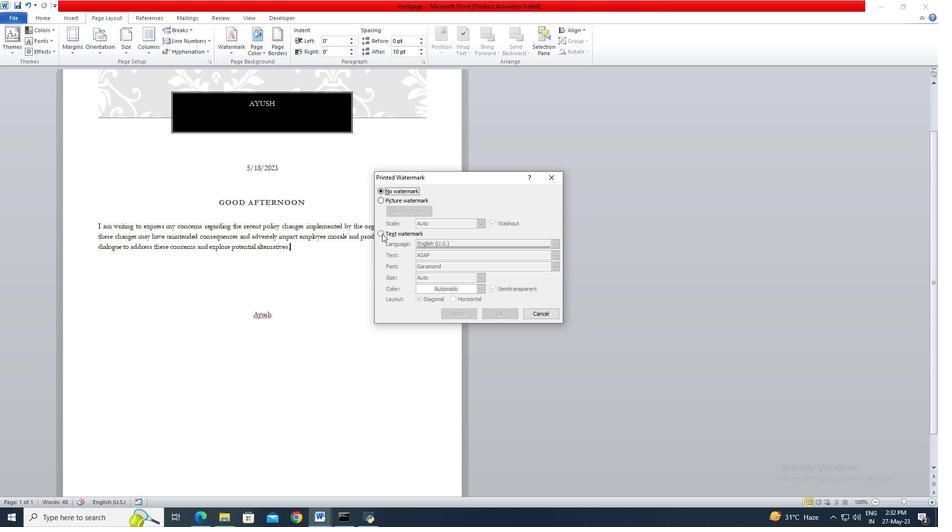 
Action: Mouse pressed left at (382, 232)
Screenshot: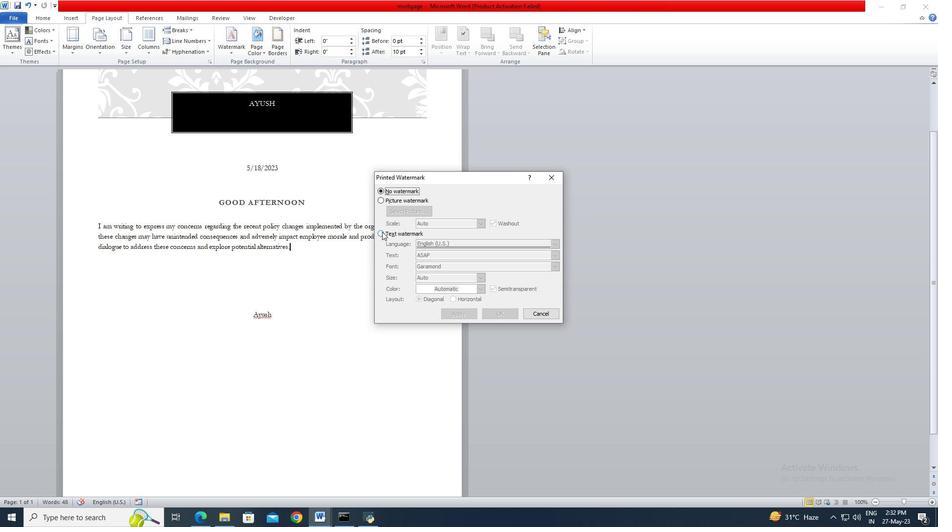 
Action: Mouse moved to (431, 254)
Screenshot: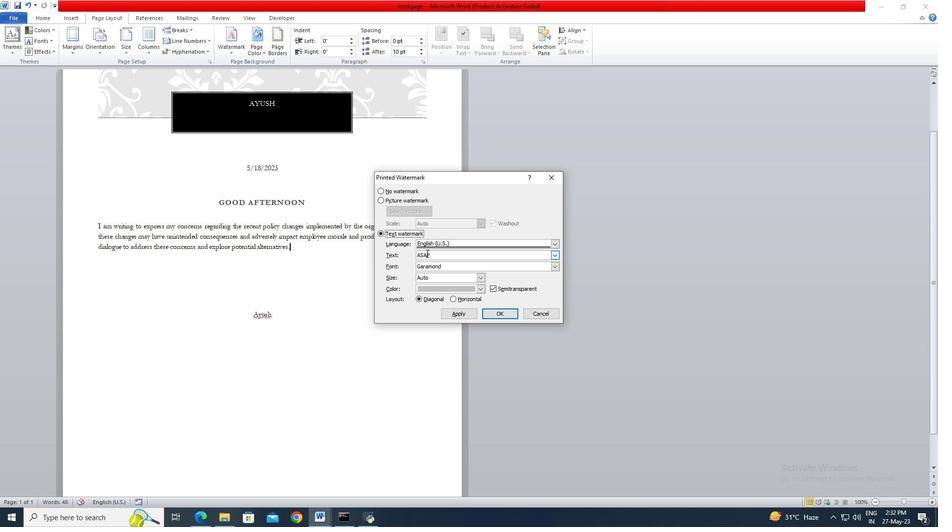 
Action: Mouse pressed left at (431, 254)
Screenshot: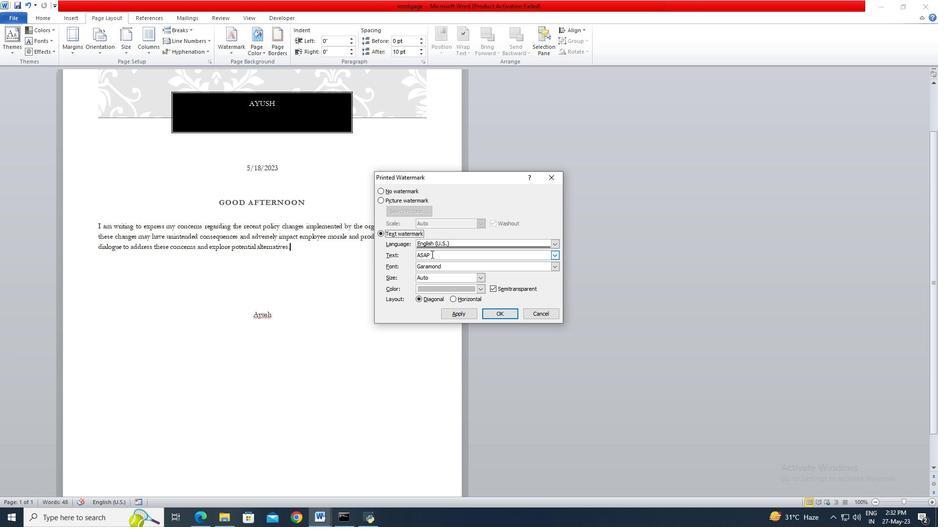 
Action: Mouse moved to (431, 257)
Screenshot: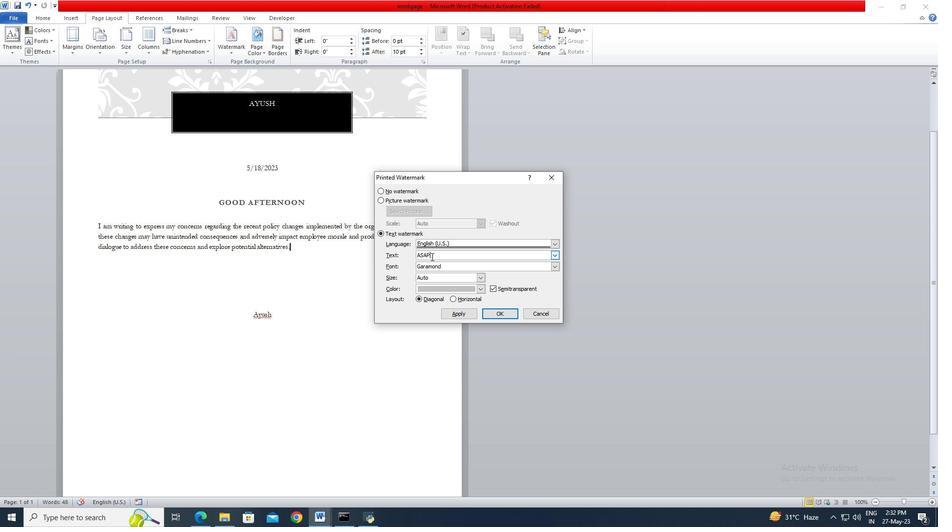 
Action: Key pressed ctrl+A<Key.delete><Key.shift>Do<Key.space>not<Key.space>copy<Key.space>48
Screenshot: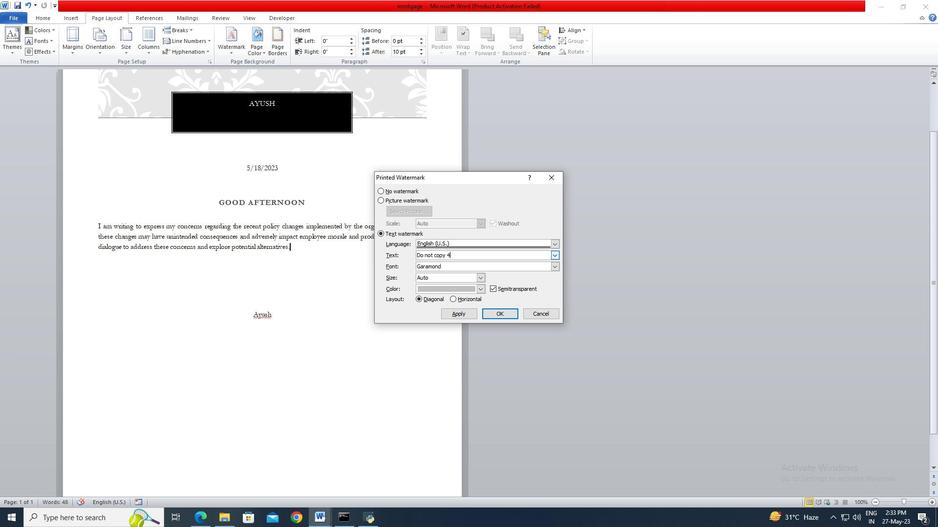 
Action: Mouse moved to (494, 310)
Screenshot: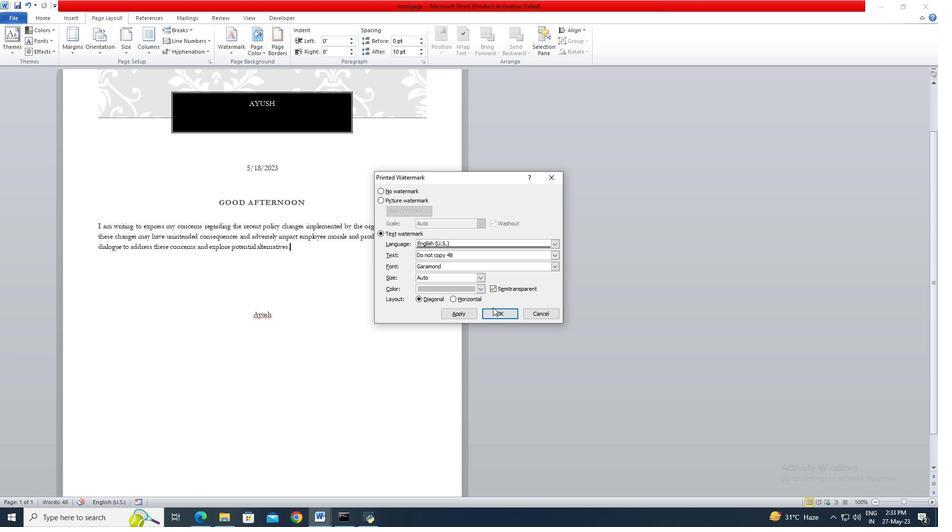 
Action: Mouse pressed left at (494, 310)
Screenshot: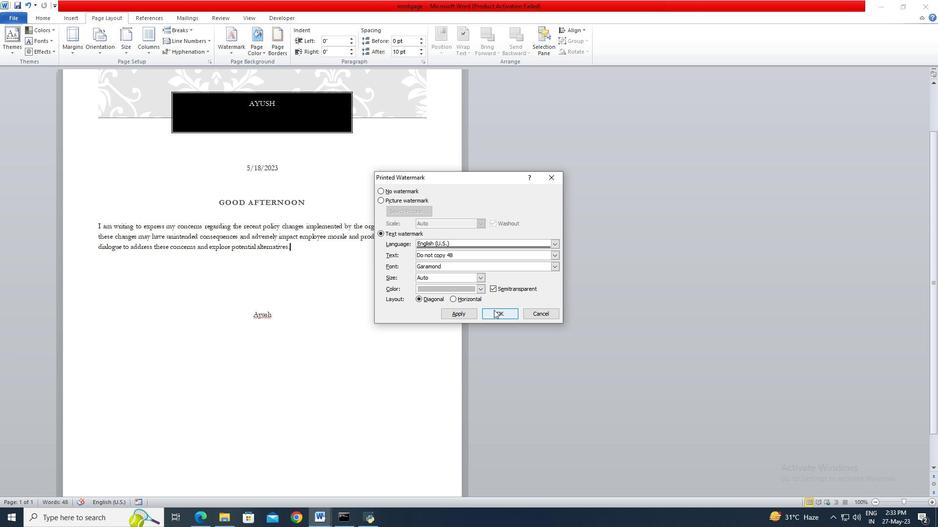
